 Task: Create a rule from the Recommended list, Task Added to this Project -> add SubTasks in the project ArchBridge with SubTasks Gather and Analyse Requirements , Design and Implement Solution , System Test and UAT , Release to Production / Go Live
Action: Mouse moved to (1122, 659)
Screenshot: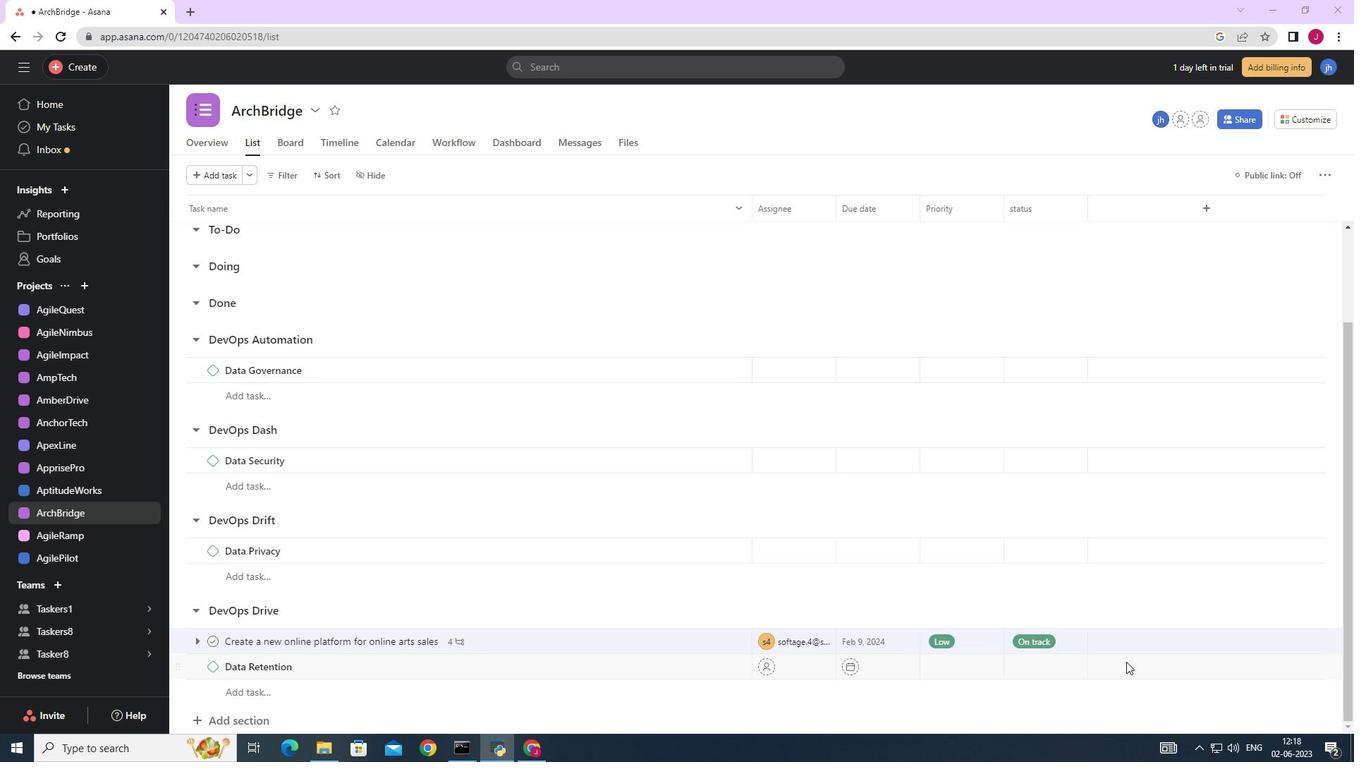 
Action: Mouse scrolled (1122, 658) with delta (0, 0)
Screenshot: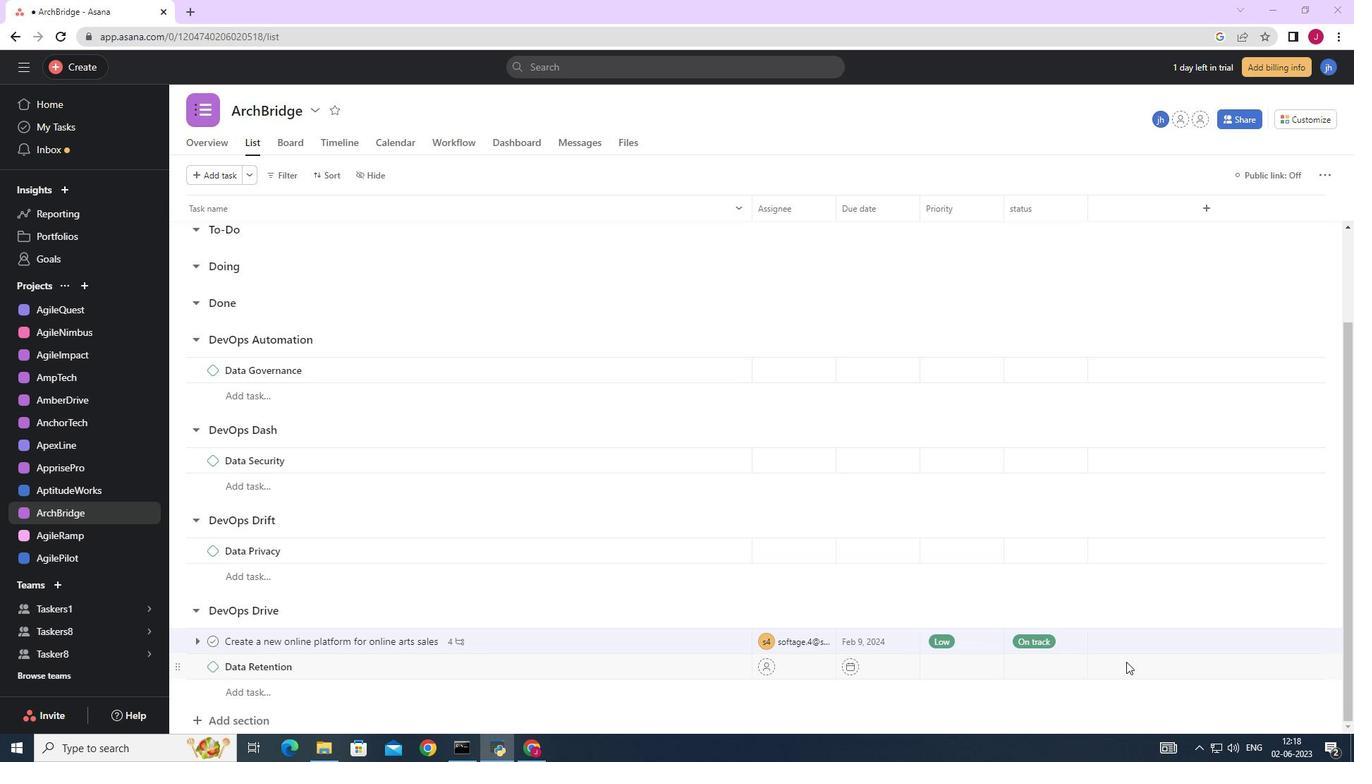 
Action: Mouse moved to (1121, 659)
Screenshot: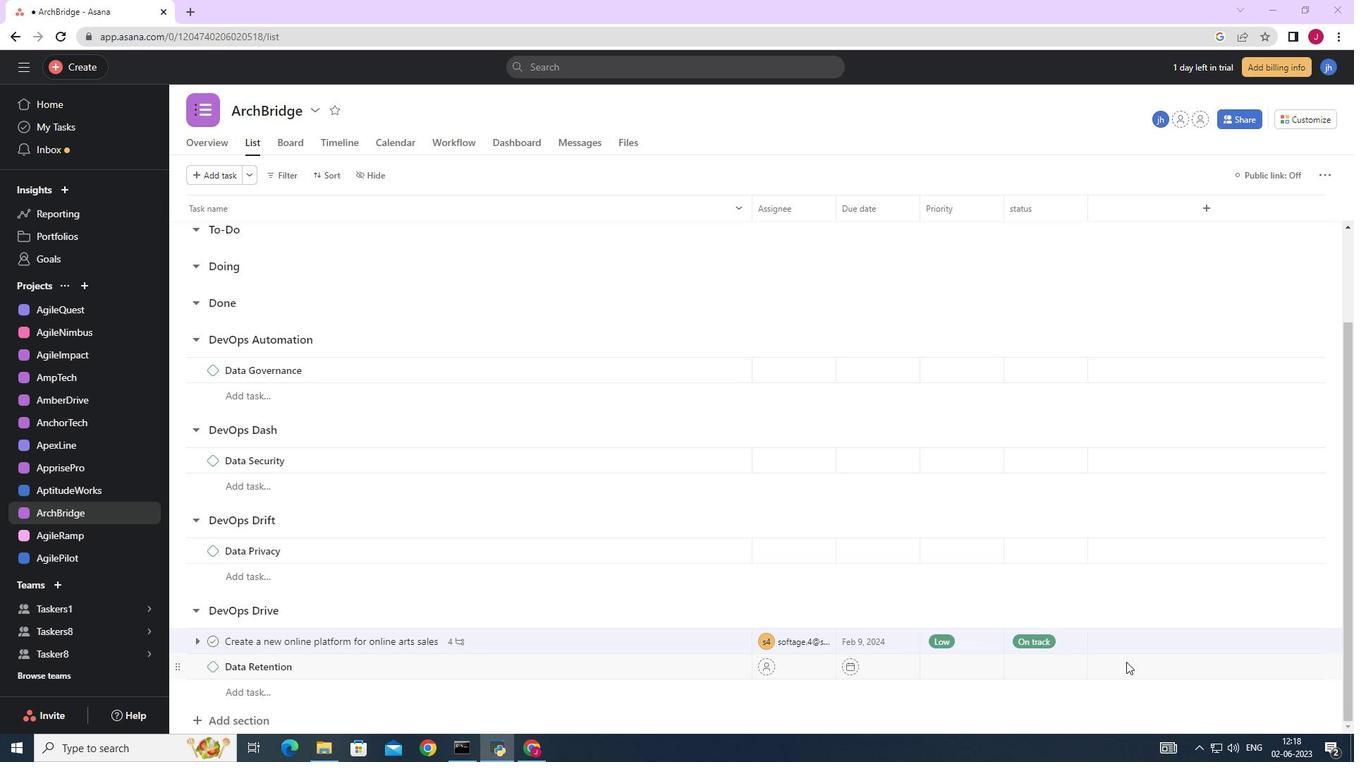 
Action: Mouse scrolled (1121, 658) with delta (0, 0)
Screenshot: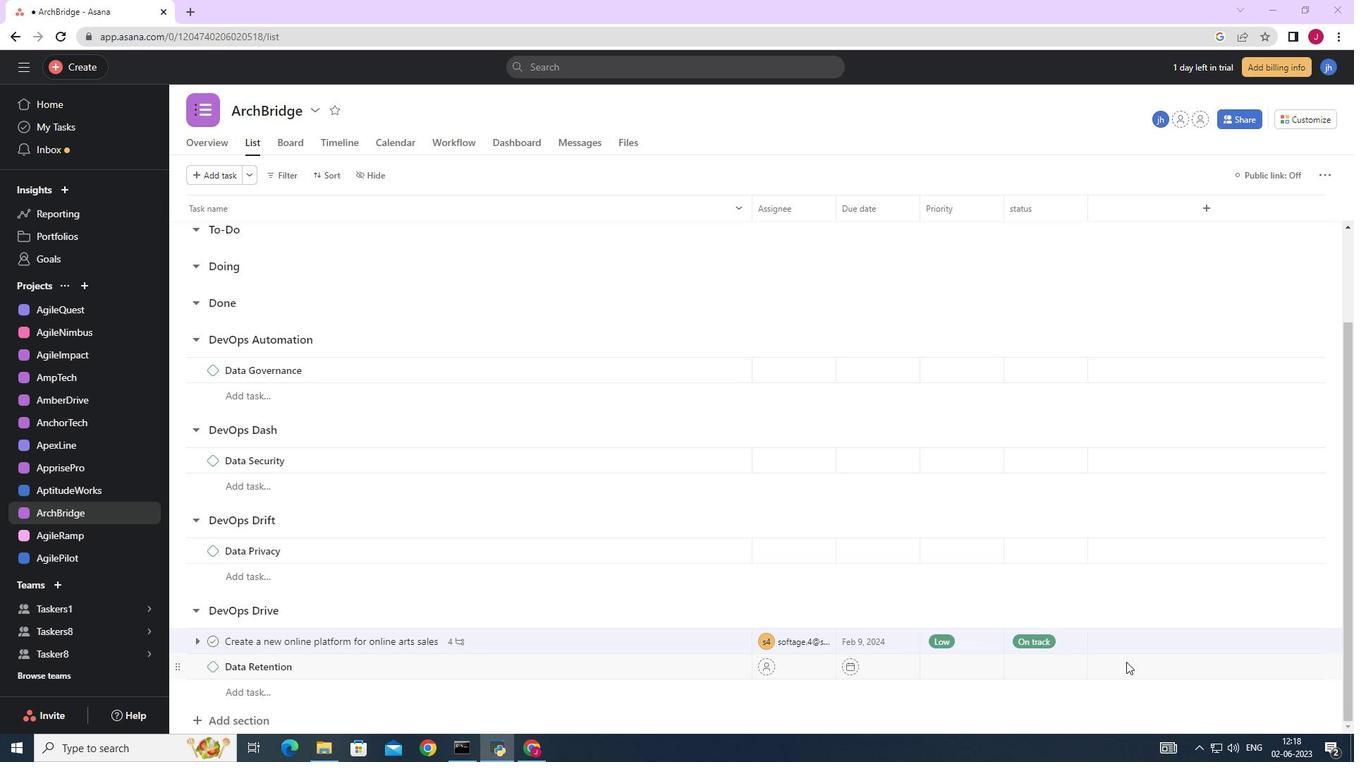 
Action: Mouse moved to (1119, 658)
Screenshot: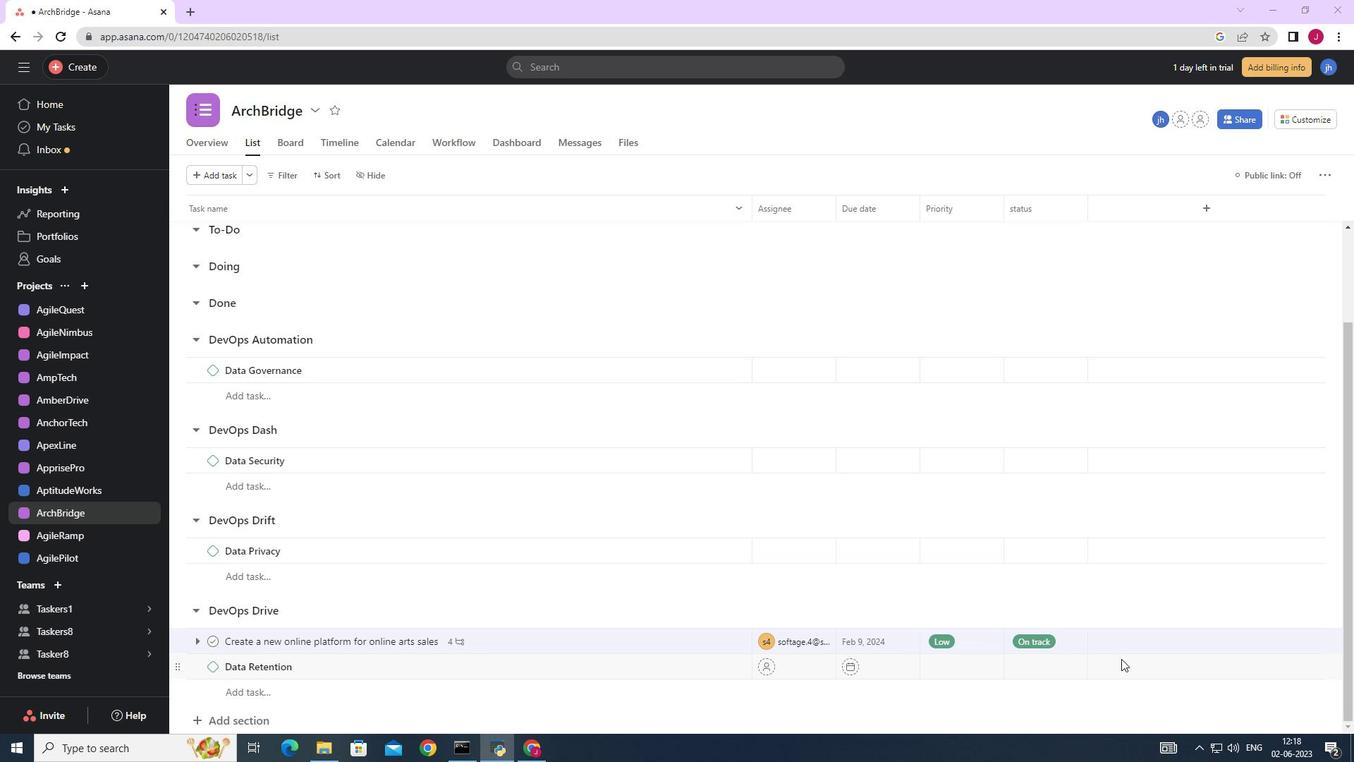 
Action: Mouse scrolled (1119, 657) with delta (0, 0)
Screenshot: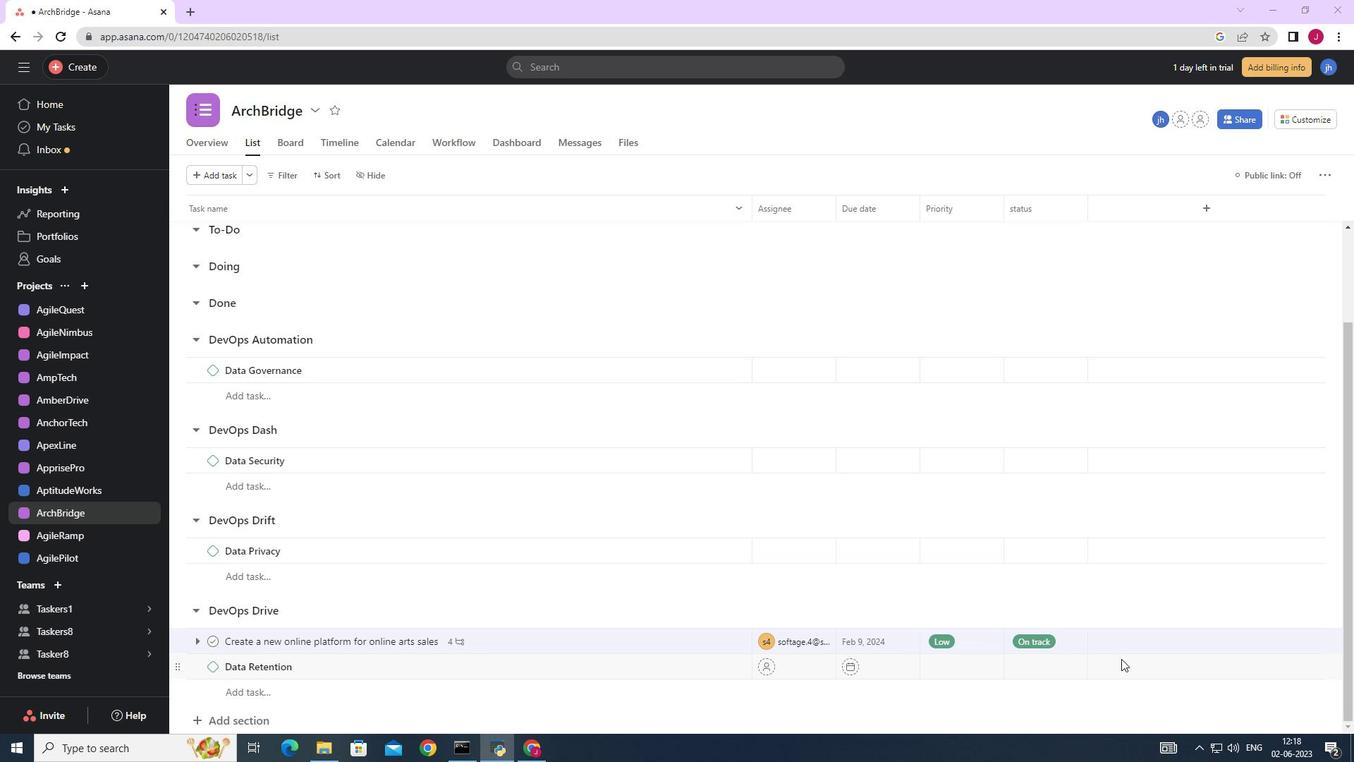
Action: Mouse moved to (1117, 656)
Screenshot: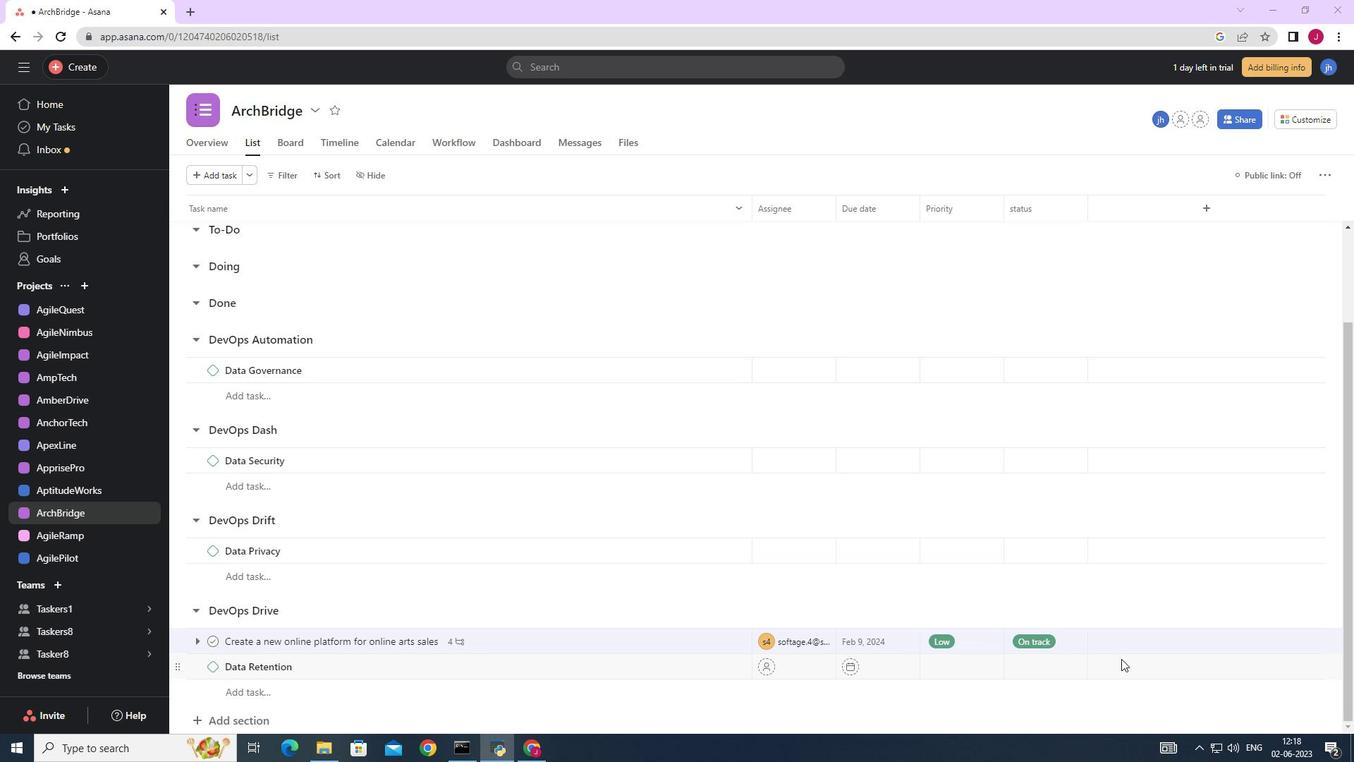 
Action: Mouse scrolled (1117, 655) with delta (0, 0)
Screenshot: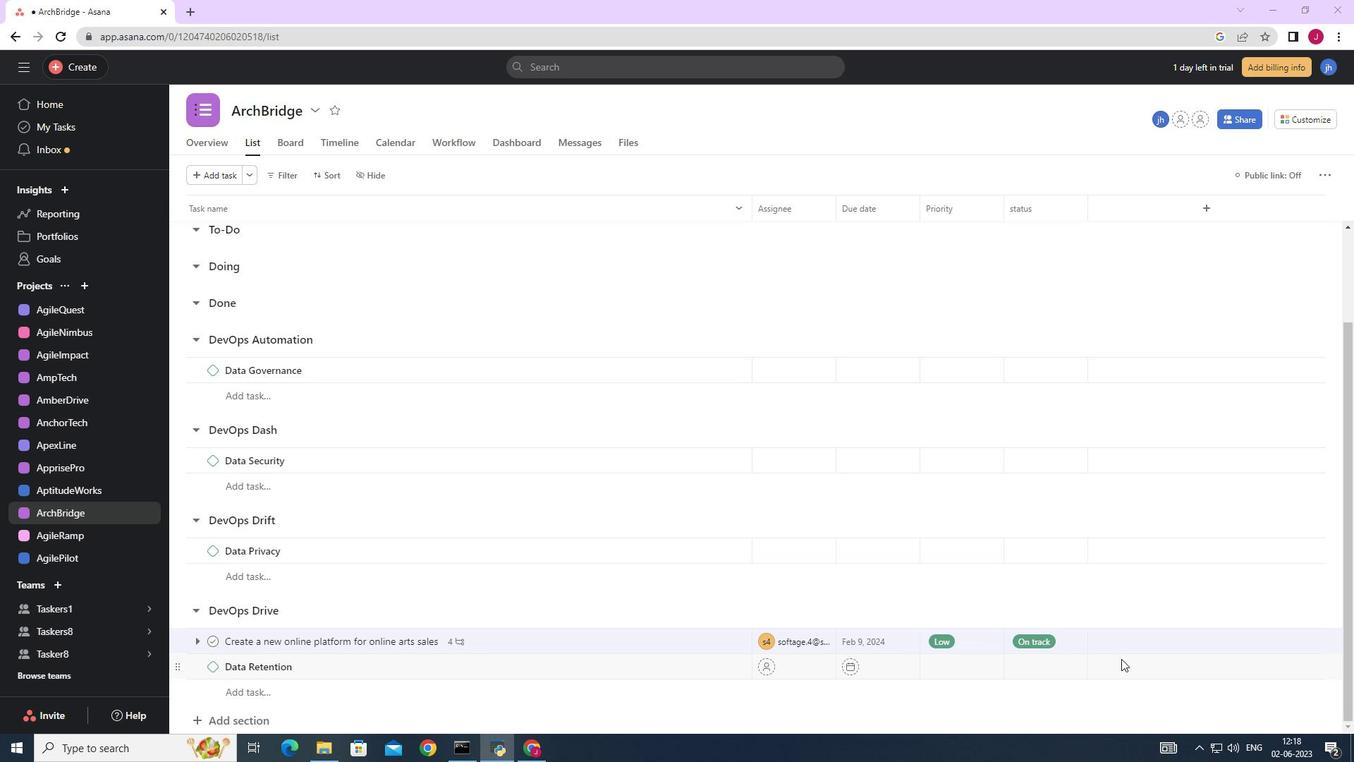 
Action: Mouse moved to (1117, 655)
Screenshot: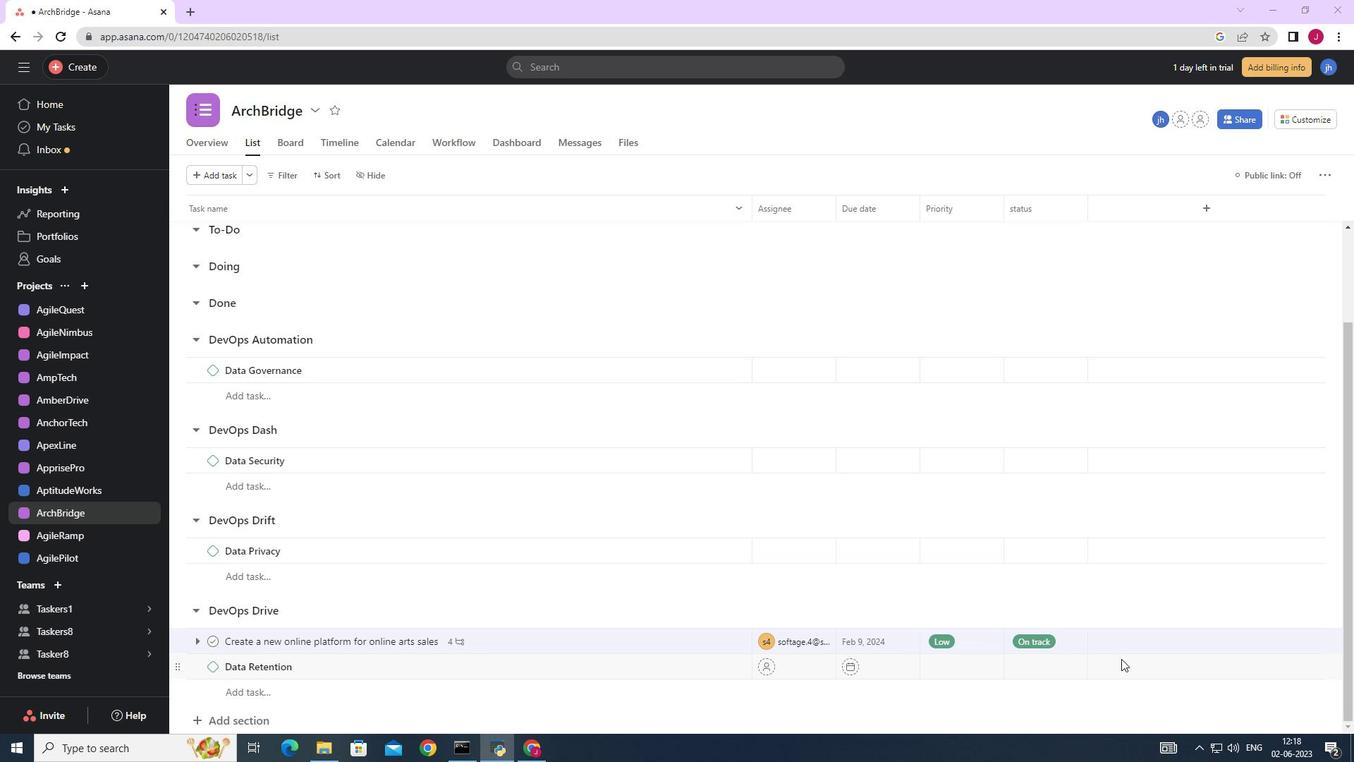 
Action: Mouse scrolled (1117, 654) with delta (0, 0)
Screenshot: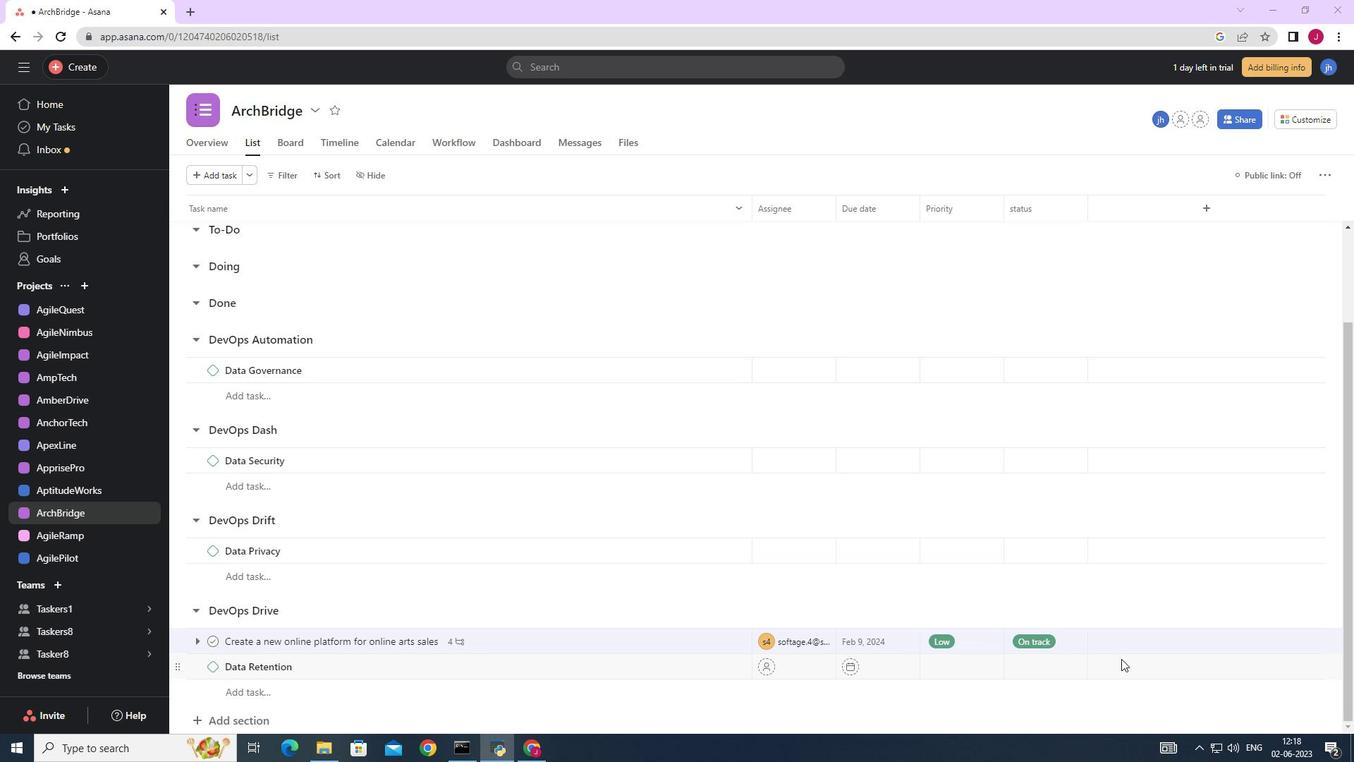 
Action: Mouse moved to (1073, 585)
Screenshot: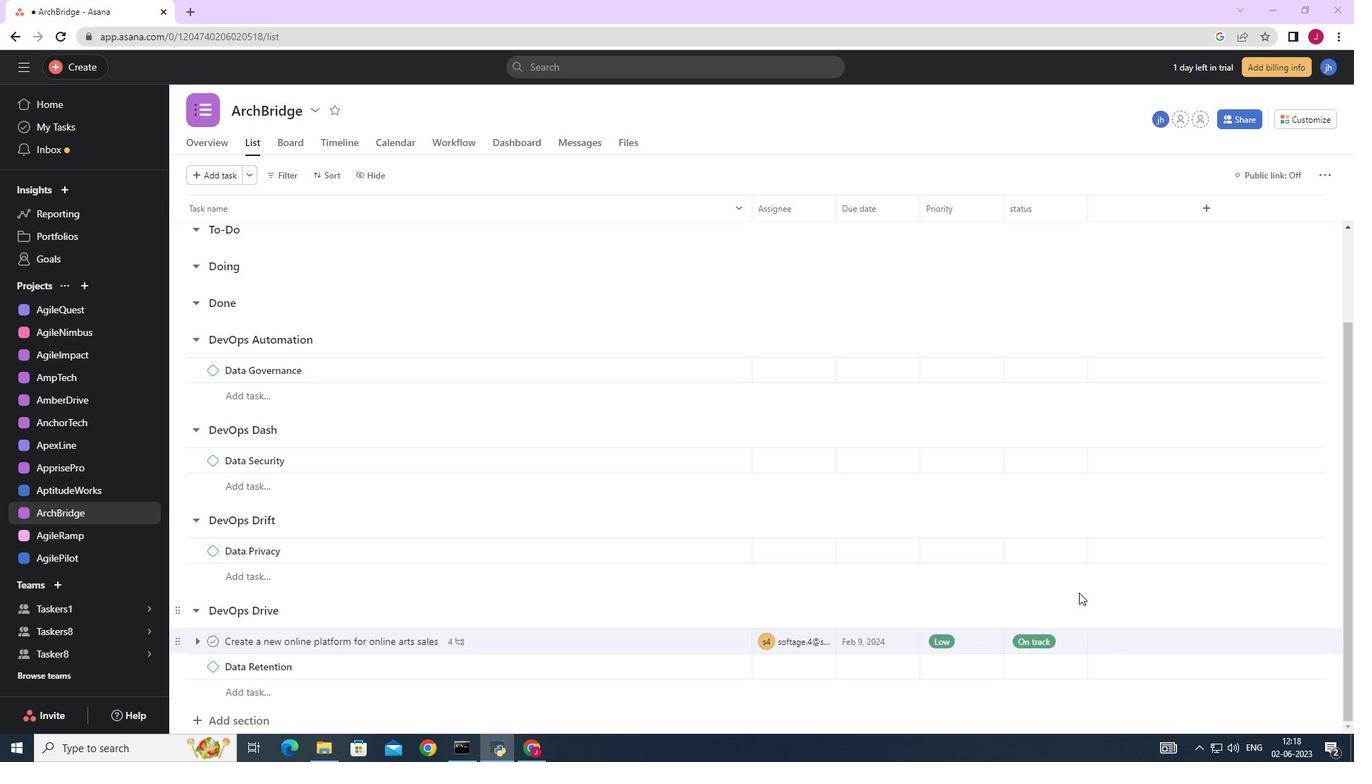 
Action: Mouse scrolled (1073, 585) with delta (0, 0)
Screenshot: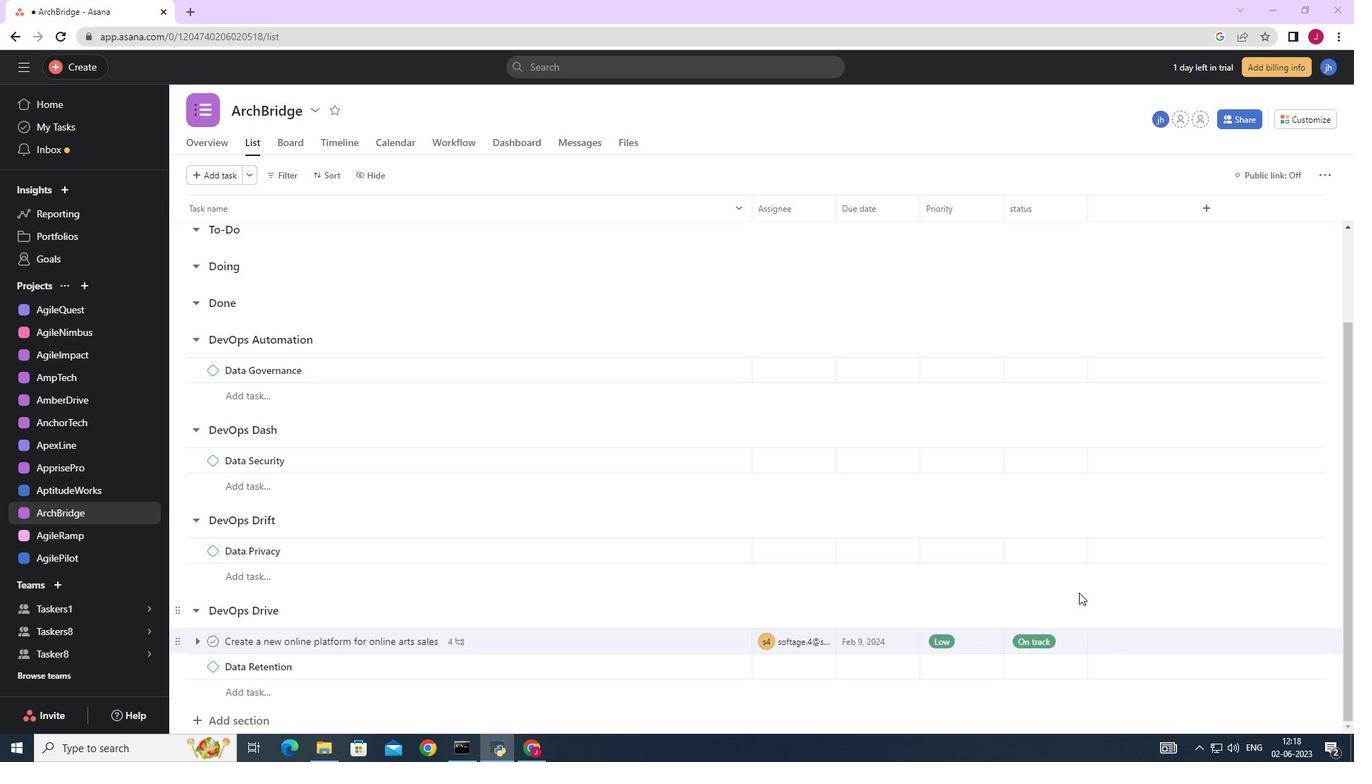 
Action: Mouse moved to (1071, 582)
Screenshot: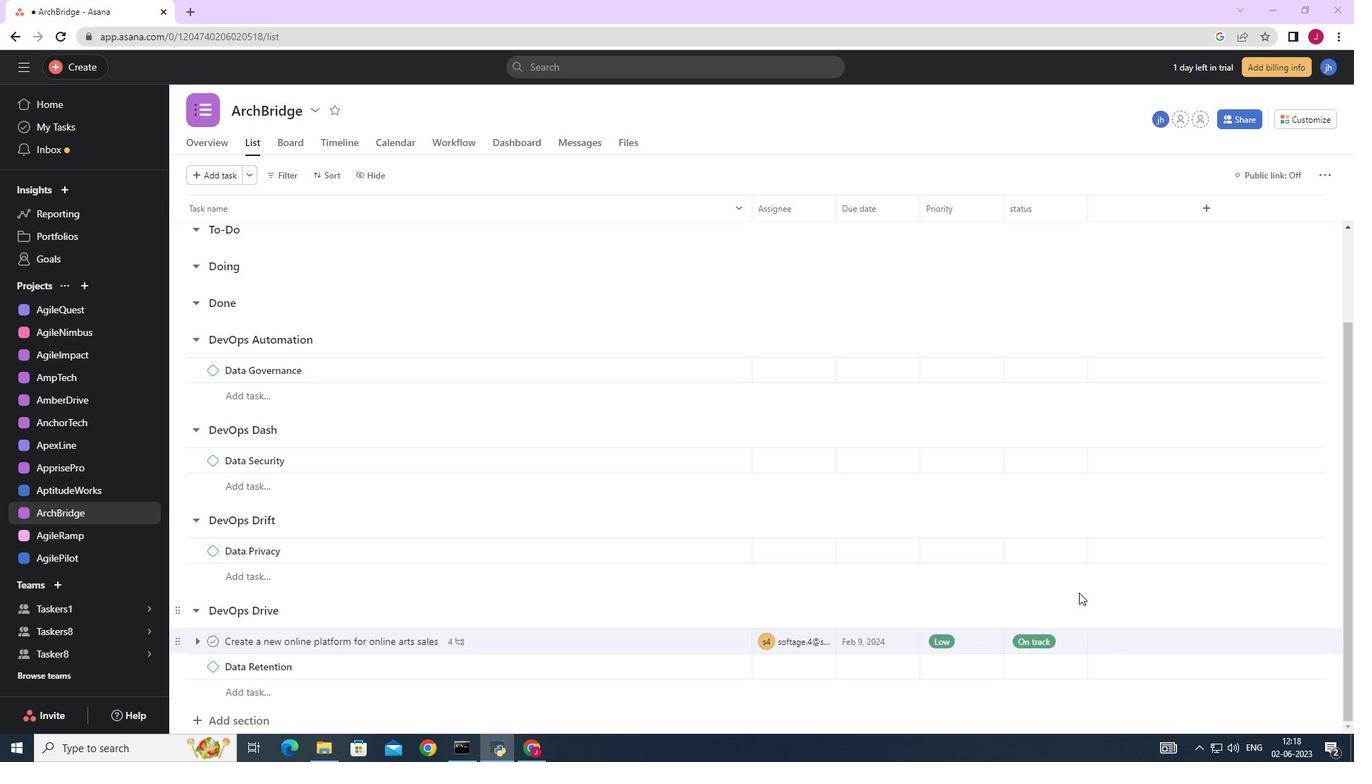 
Action: Mouse scrolled (1072, 584) with delta (0, 0)
Screenshot: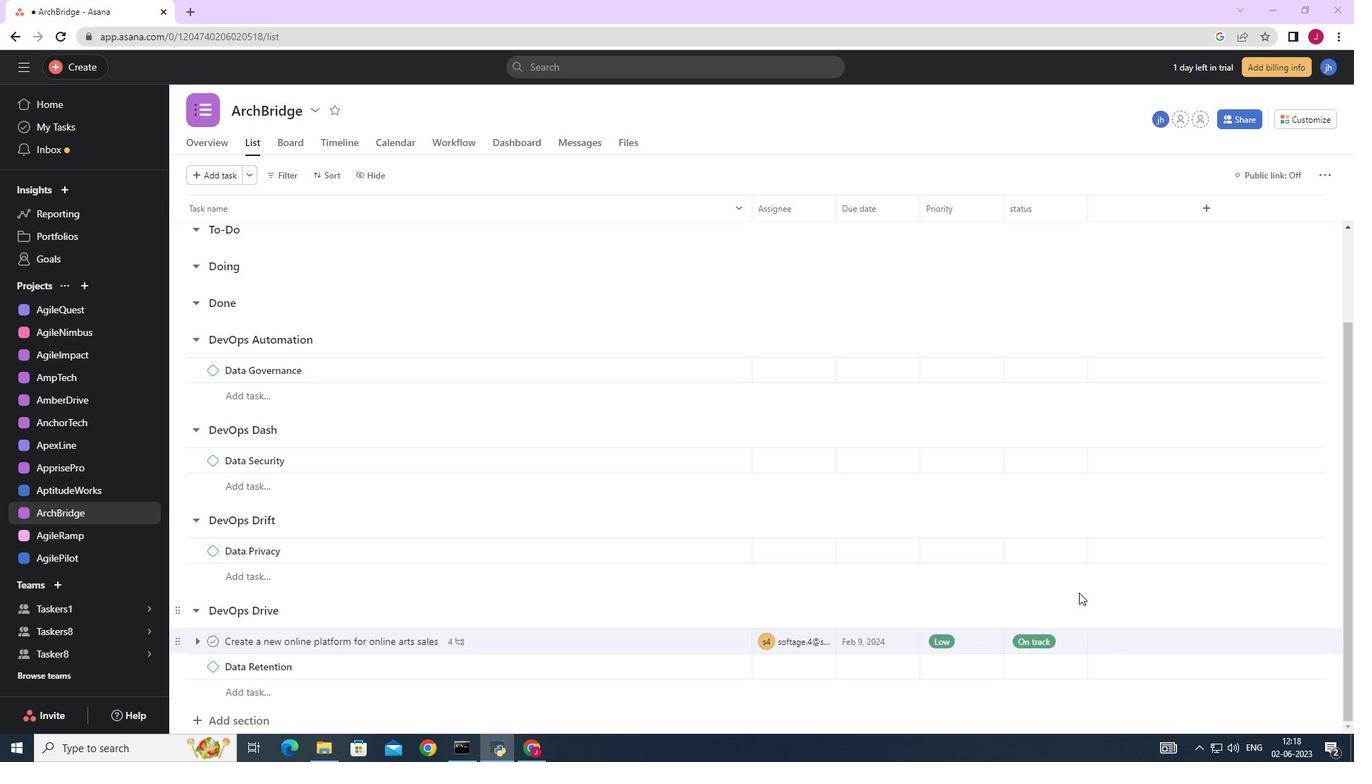 
Action: Mouse moved to (1318, 119)
Screenshot: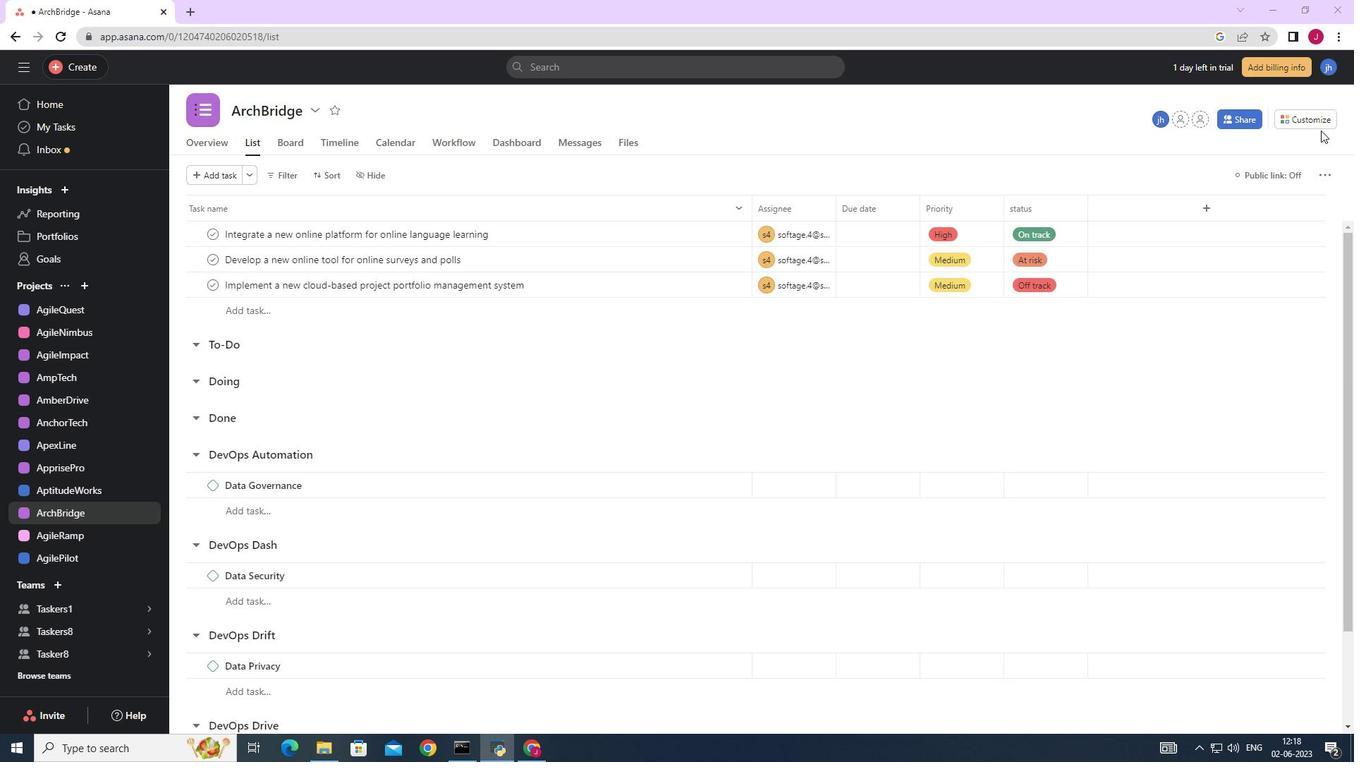 
Action: Mouse pressed left at (1318, 119)
Screenshot: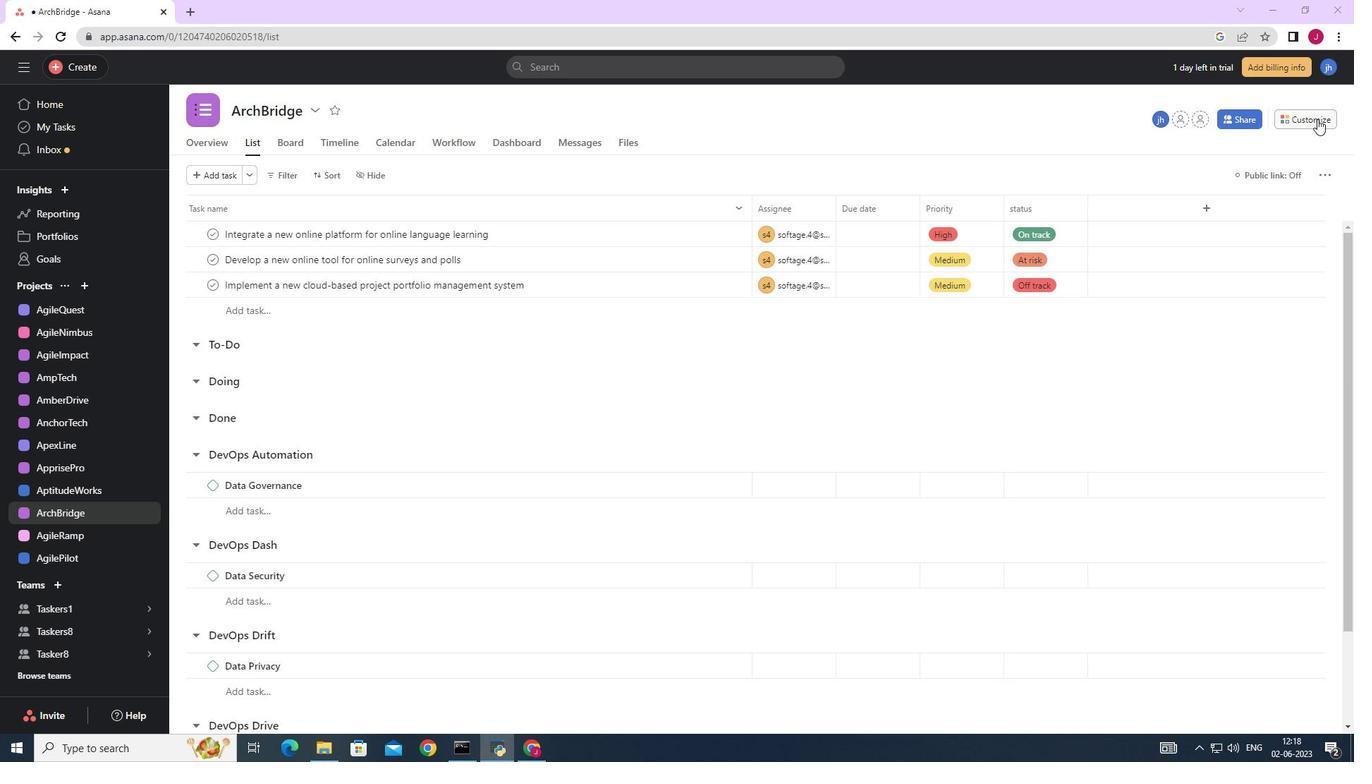 
Action: Mouse moved to (1050, 314)
Screenshot: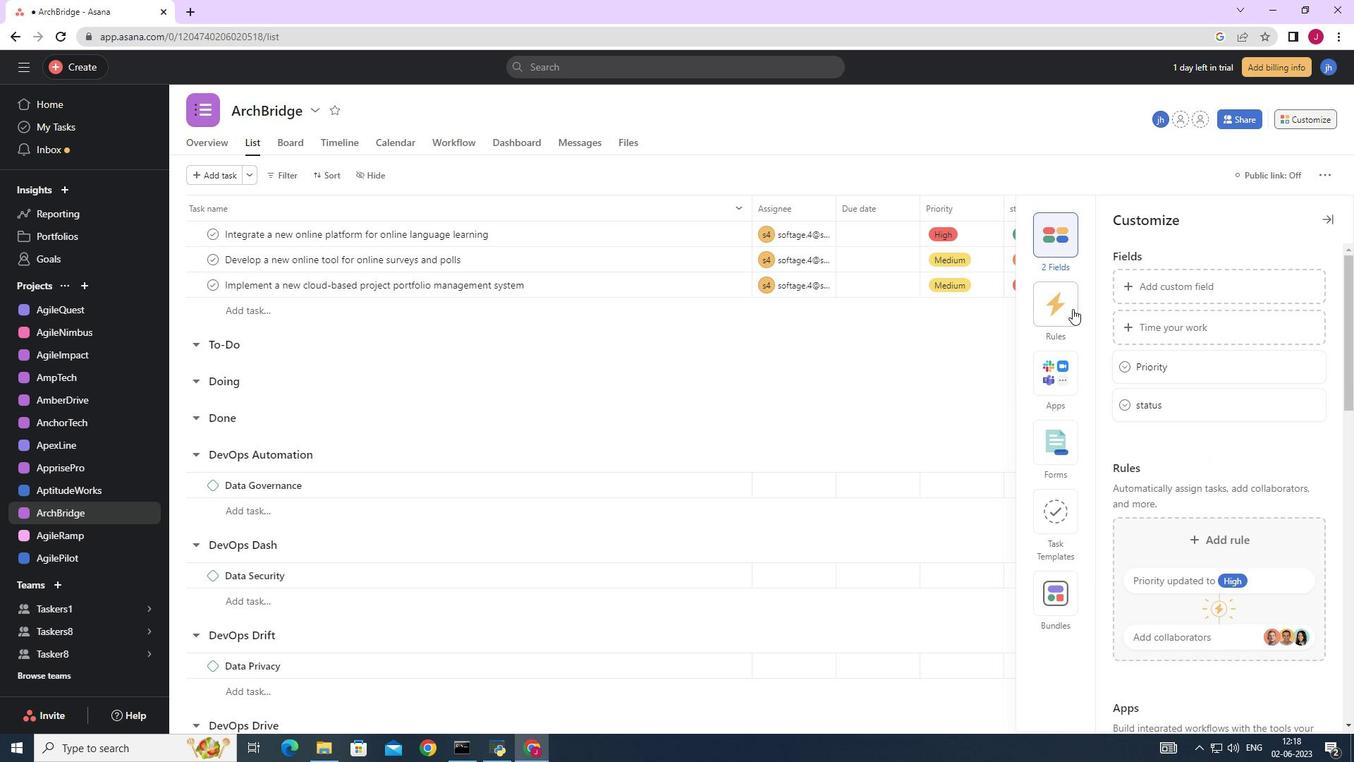 
Action: Mouse pressed left at (1050, 314)
Screenshot: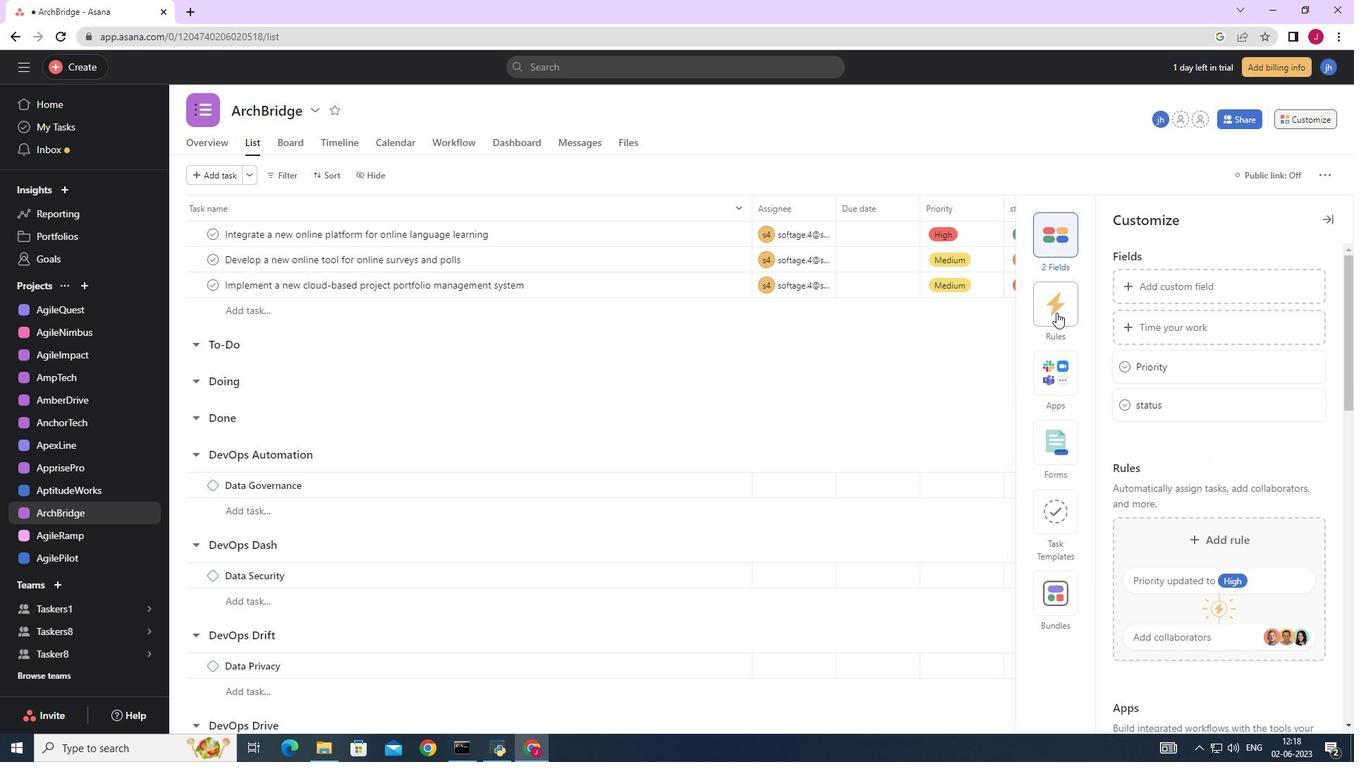 
Action: Mouse moved to (1230, 323)
Screenshot: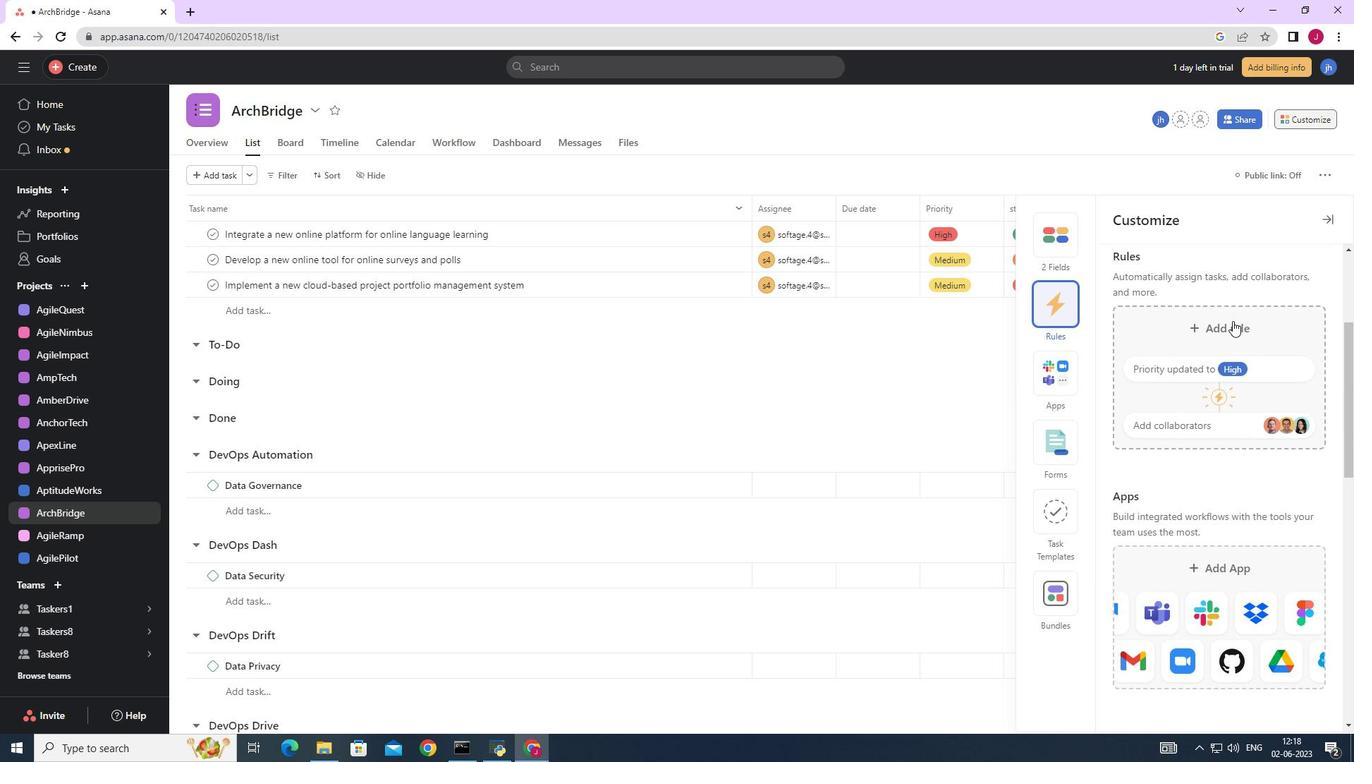 
Action: Mouse pressed left at (1230, 323)
Screenshot: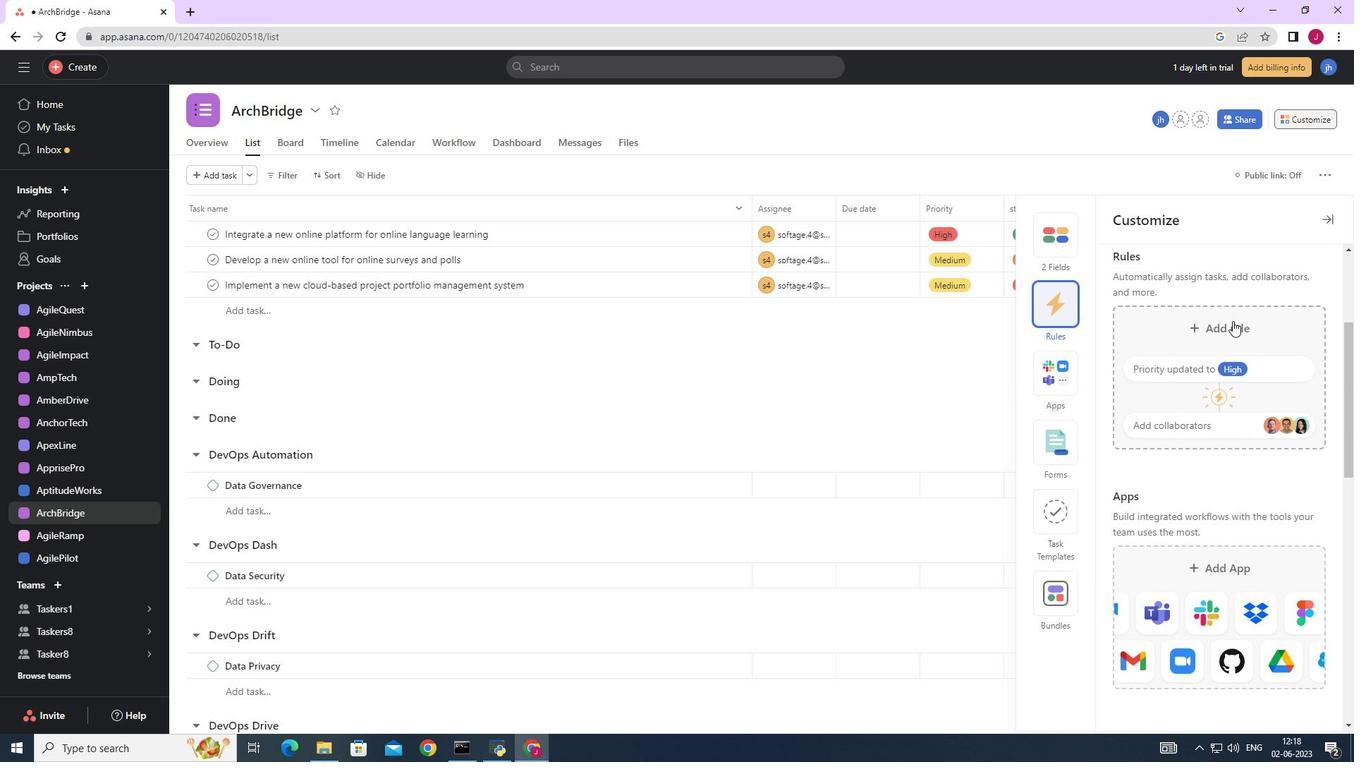 
Action: Mouse moved to (555, 207)
Screenshot: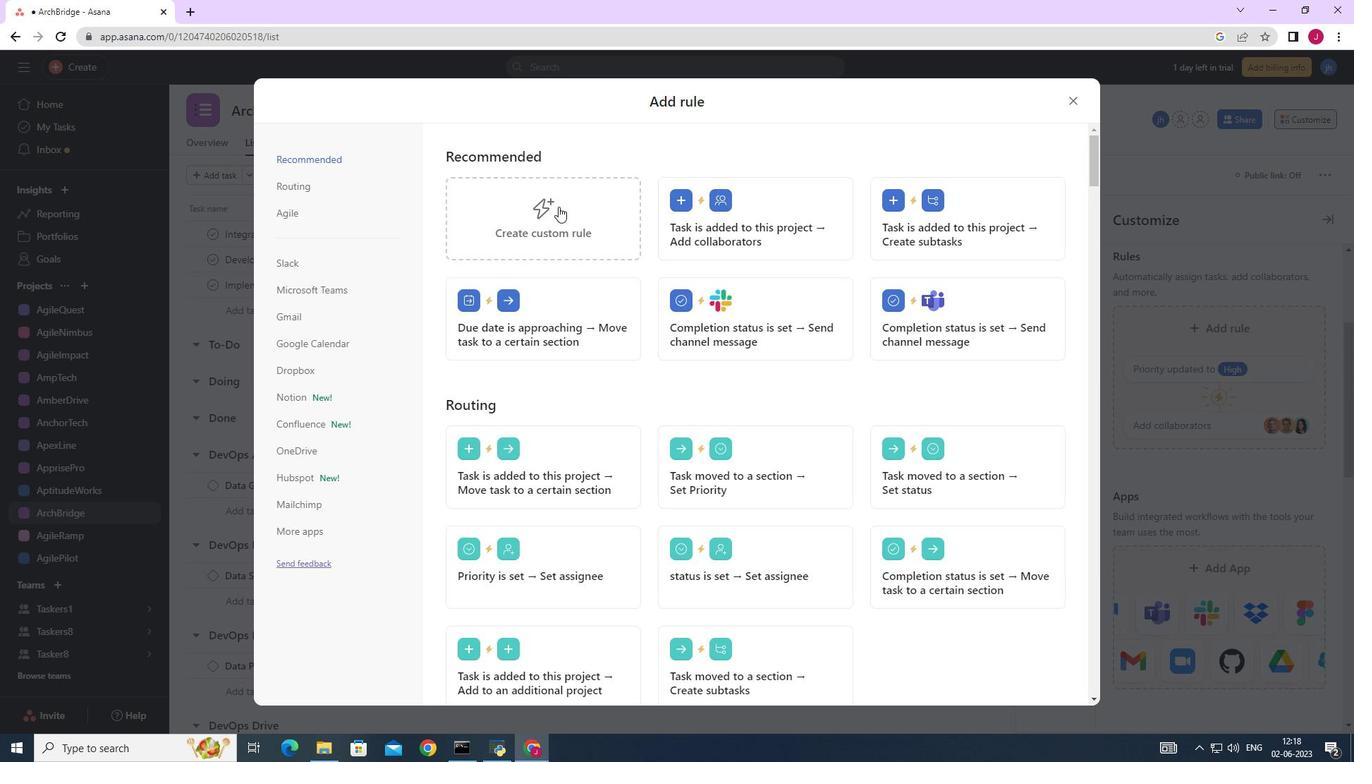 
Action: Mouse pressed left at (555, 207)
Screenshot: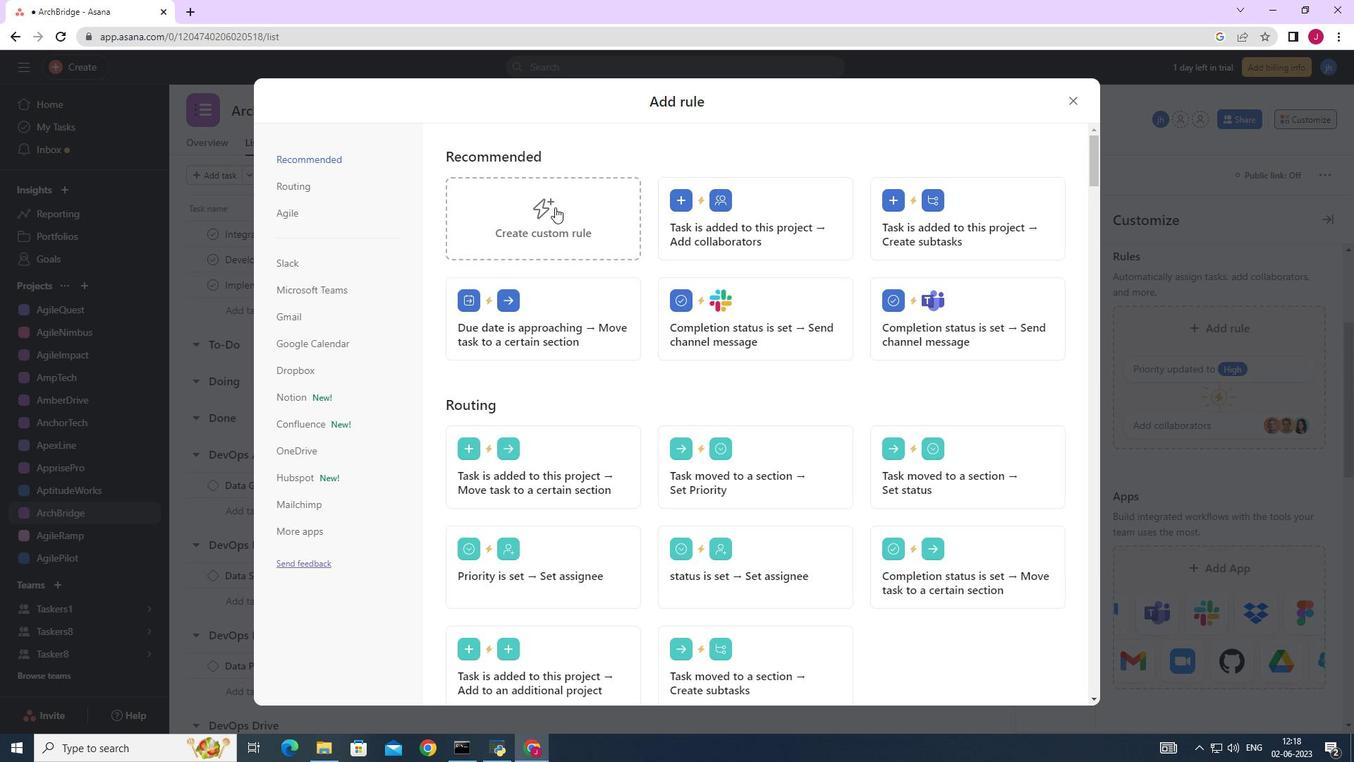 
Action: Mouse moved to (655, 367)
Screenshot: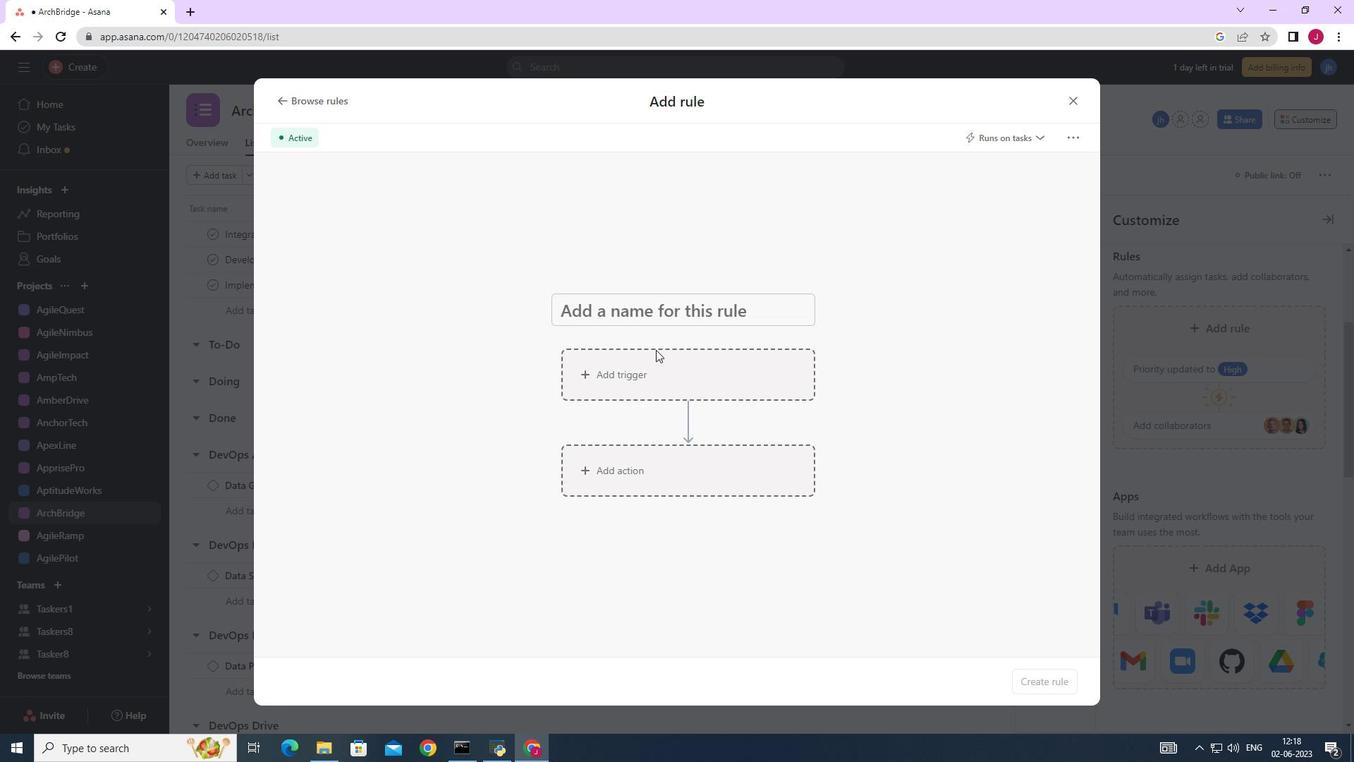 
Action: Mouse pressed left at (655, 367)
Screenshot: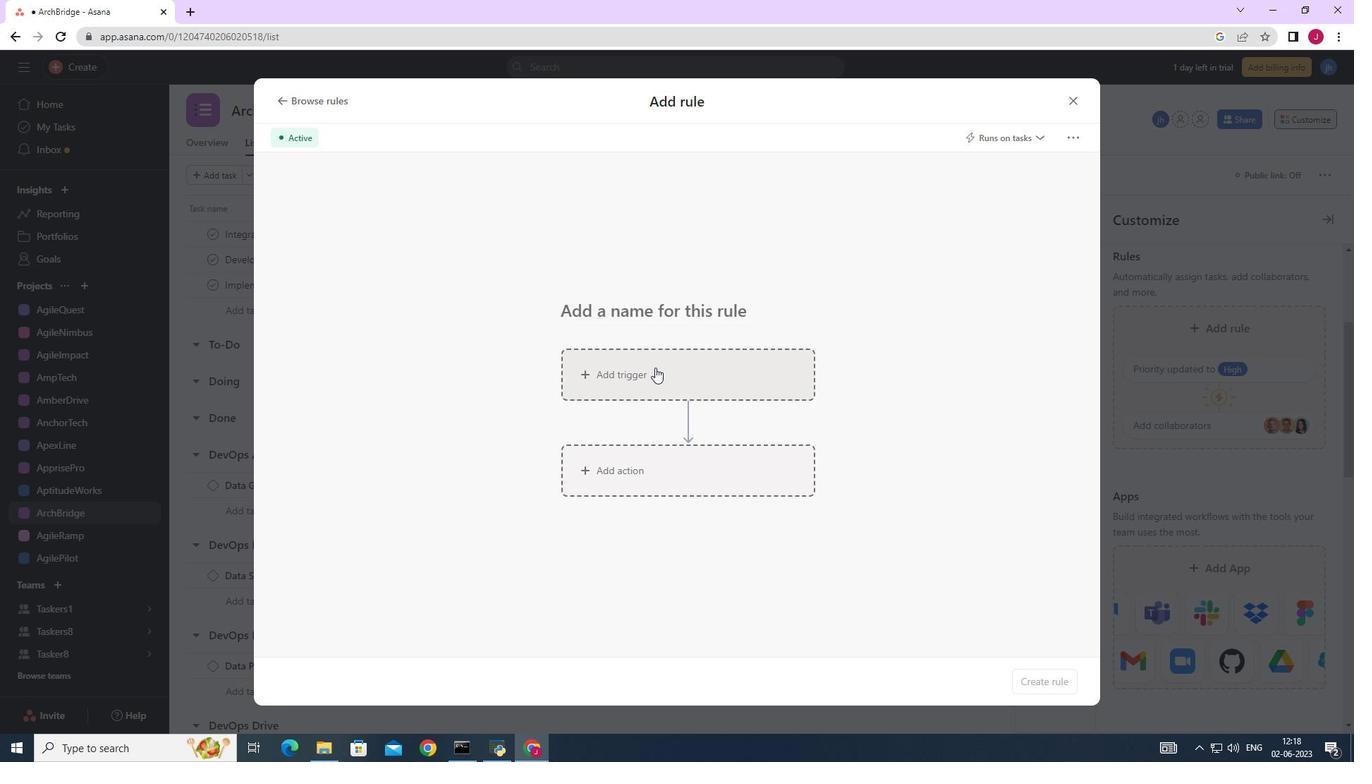 
Action: Mouse moved to (616, 462)
Screenshot: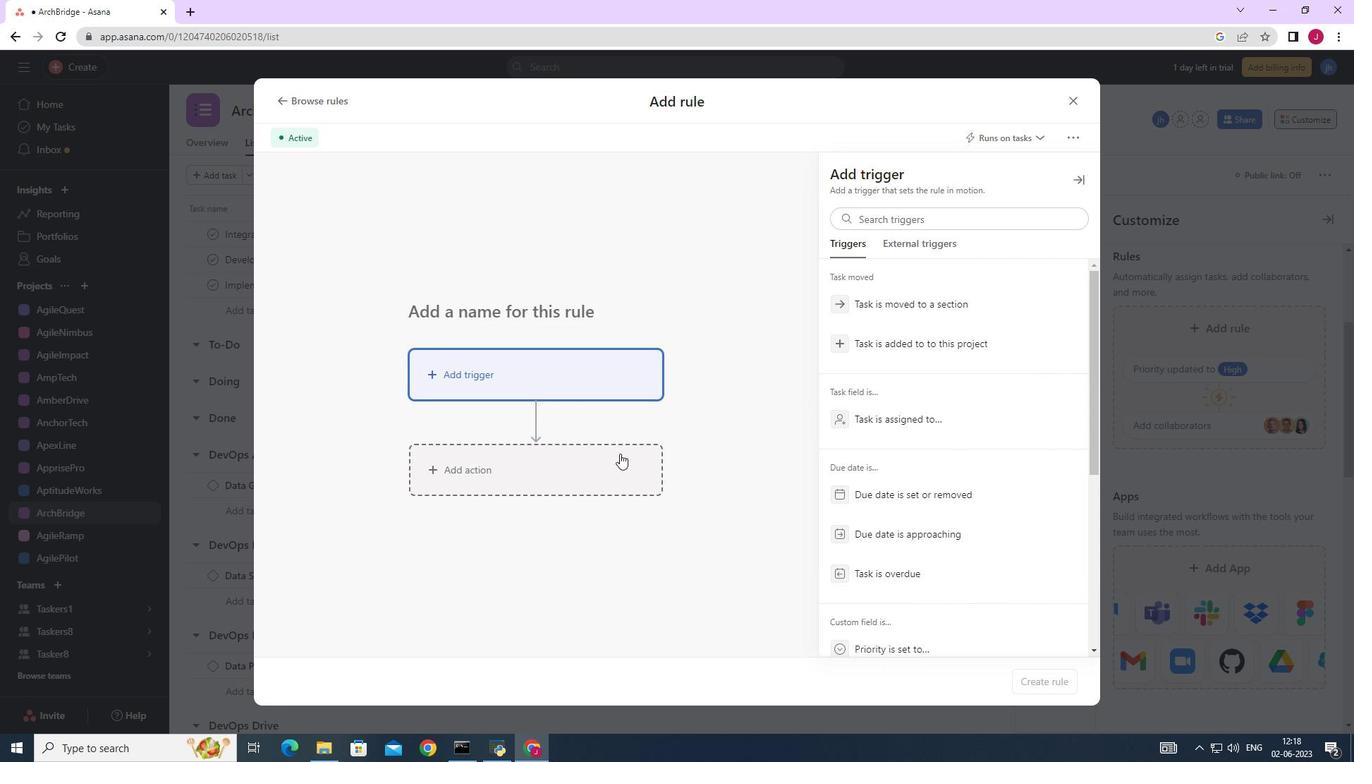 
Action: Mouse pressed left at (616, 462)
Screenshot: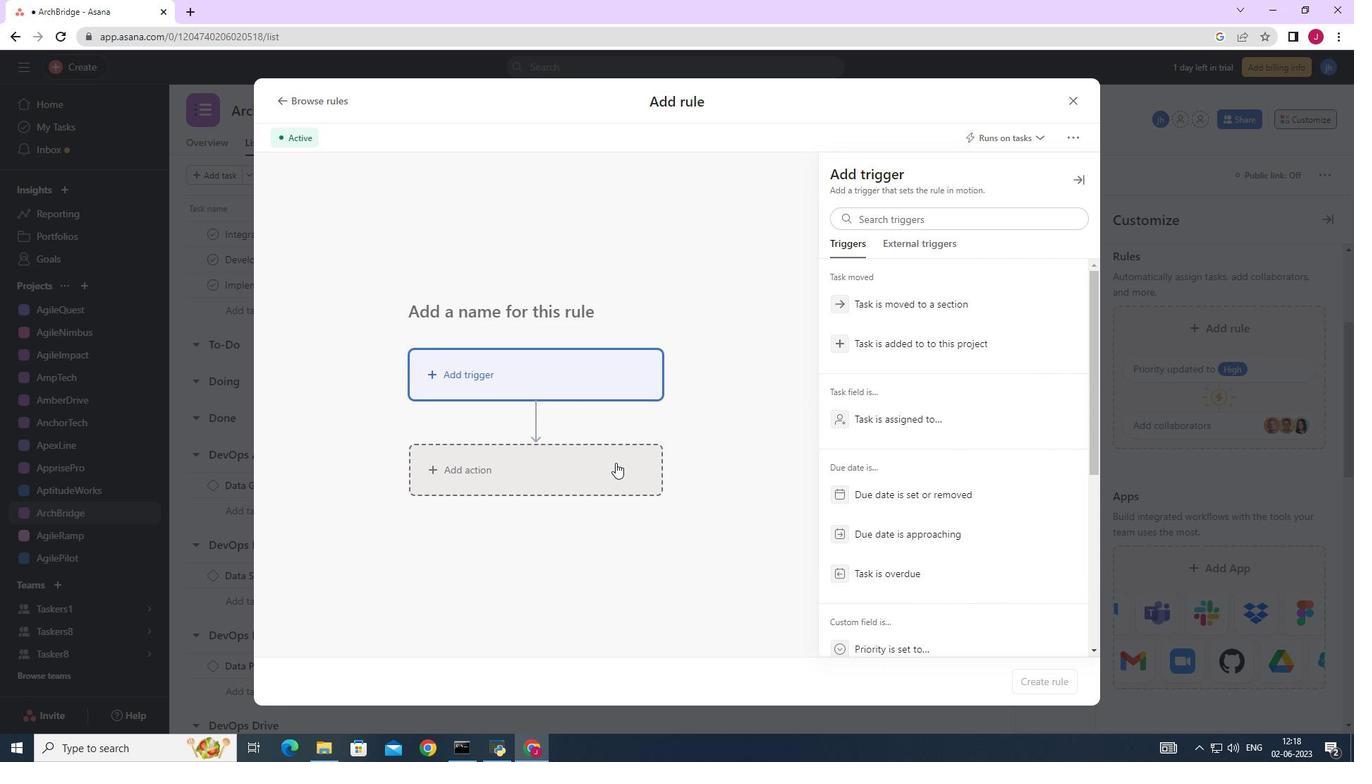 
Action: Mouse moved to (966, 436)
Screenshot: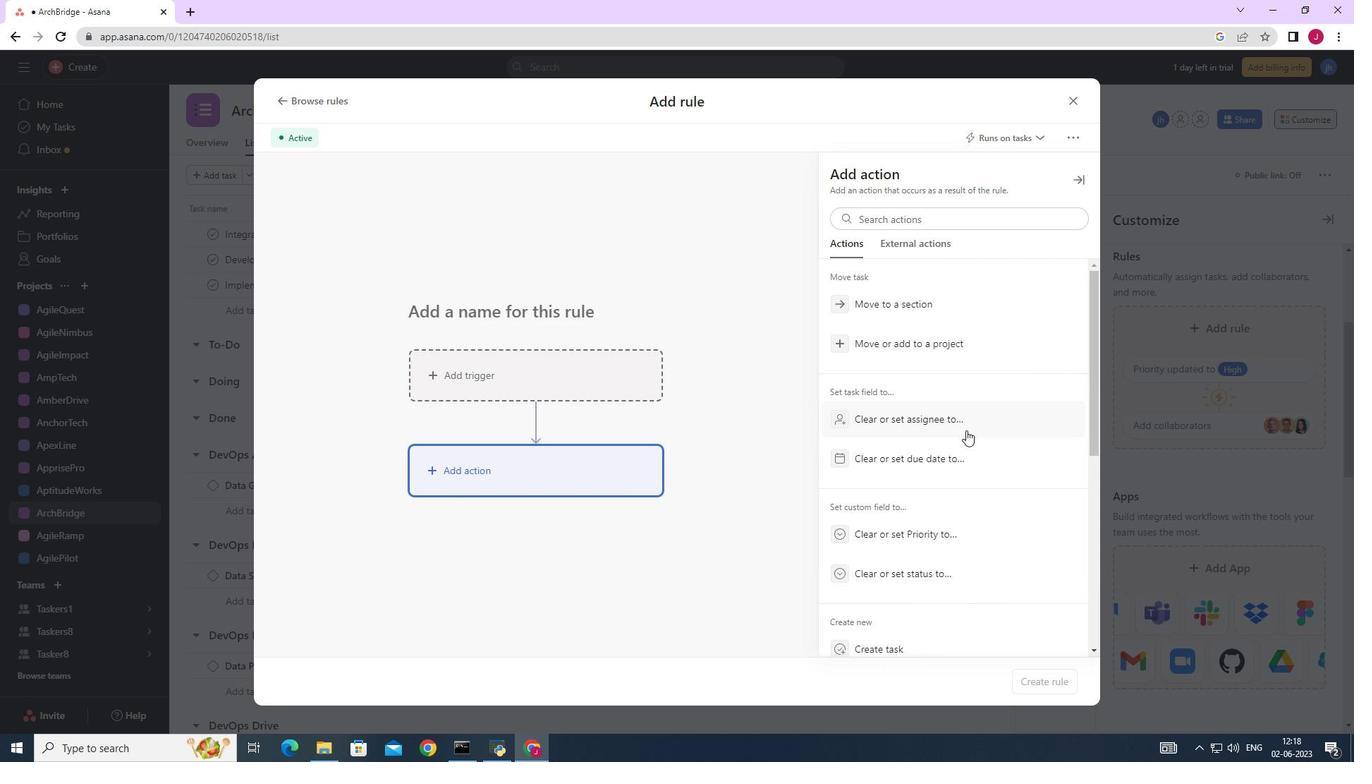 
Action: Mouse scrolled (966, 435) with delta (0, 0)
Screenshot: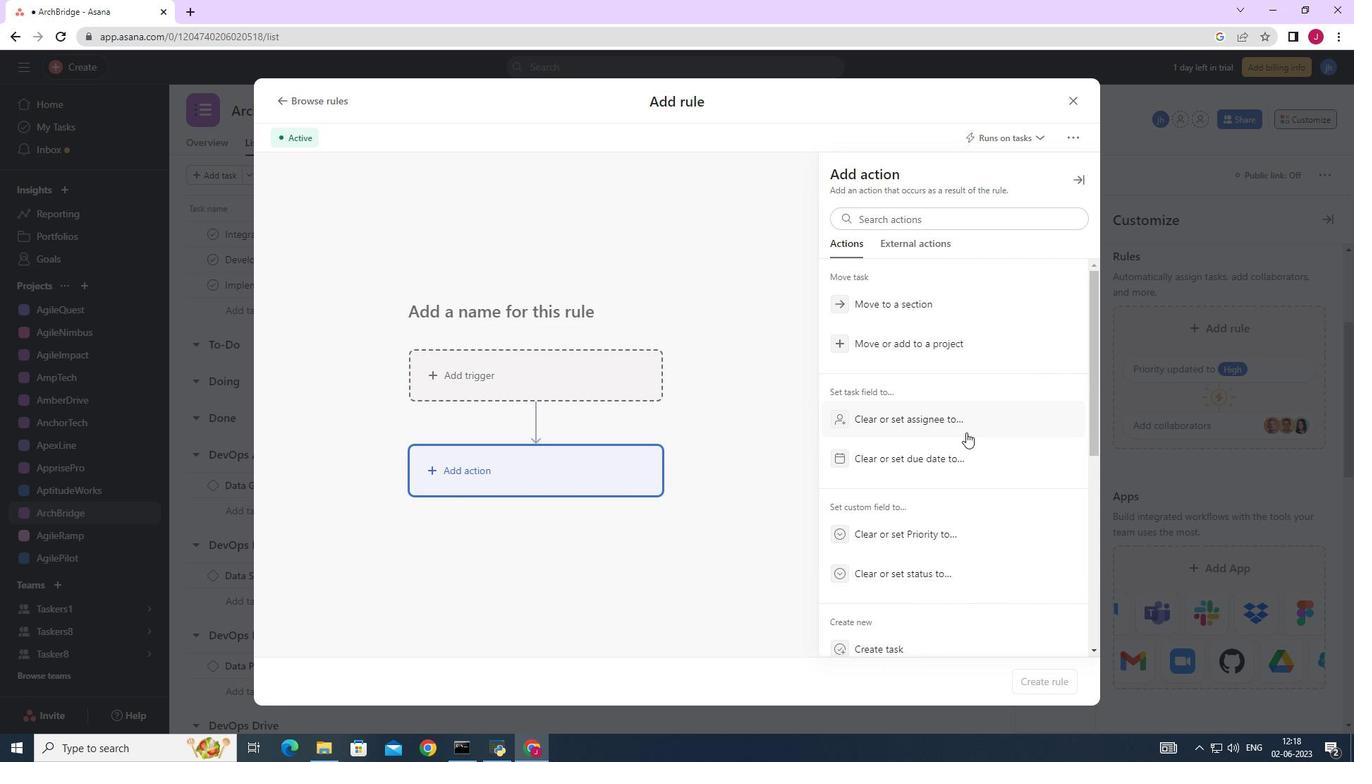 
Action: Mouse moved to (966, 436)
Screenshot: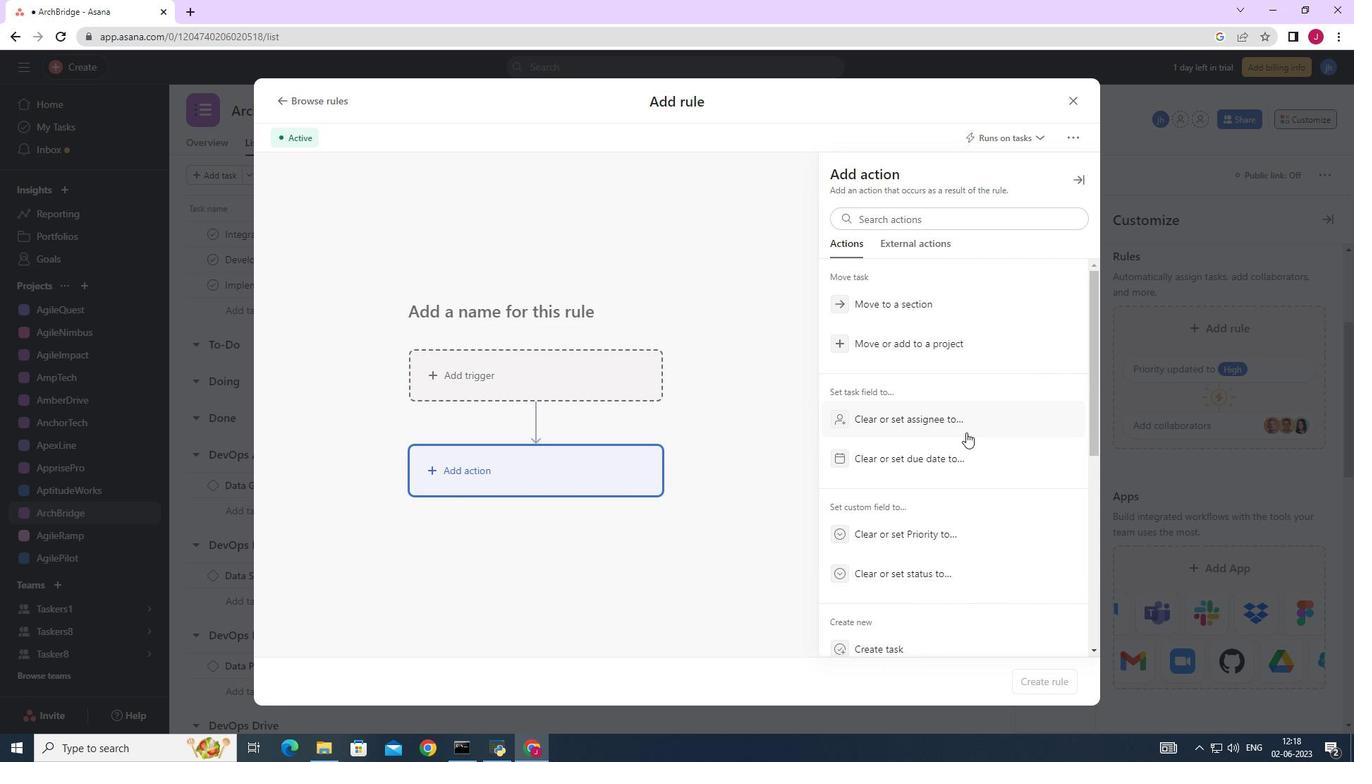 
Action: Mouse scrolled (966, 435) with delta (0, 0)
Screenshot: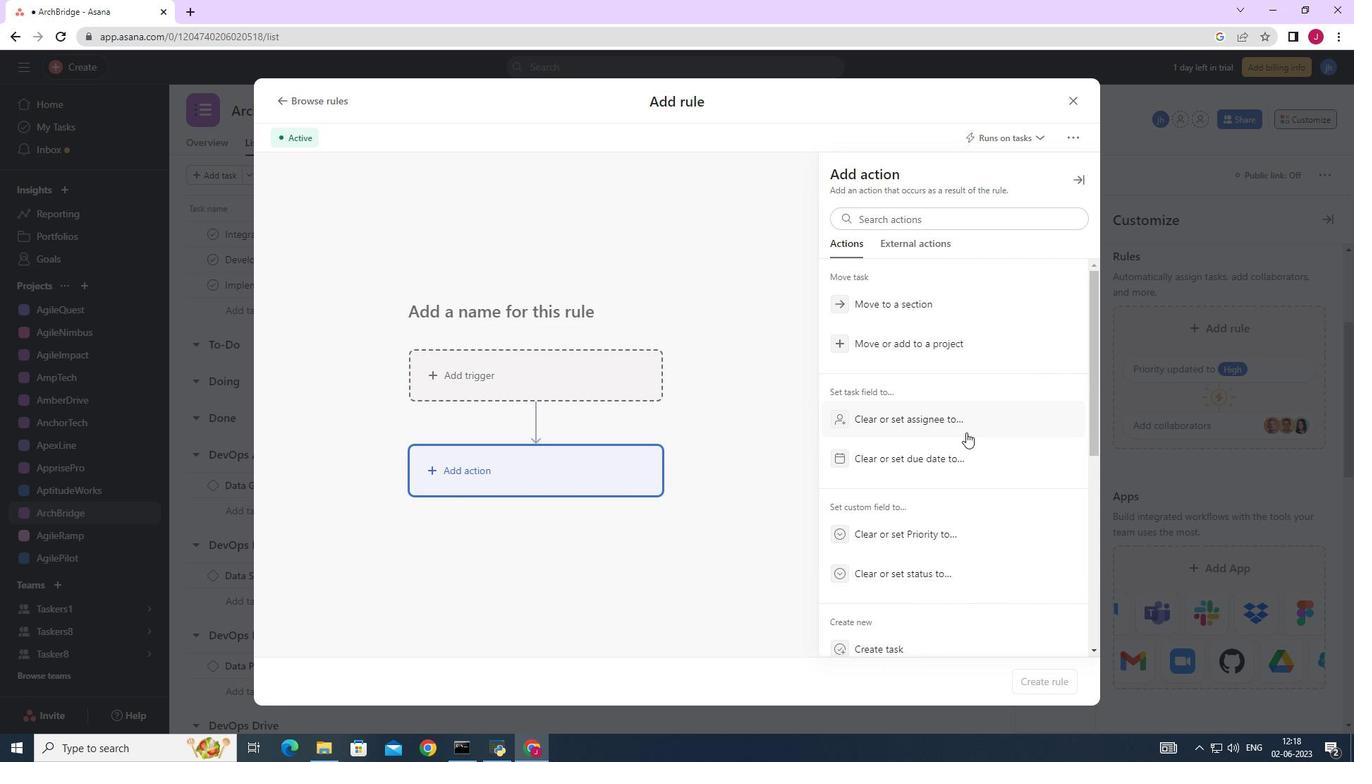 
Action: Mouse scrolled (966, 435) with delta (0, 0)
Screenshot: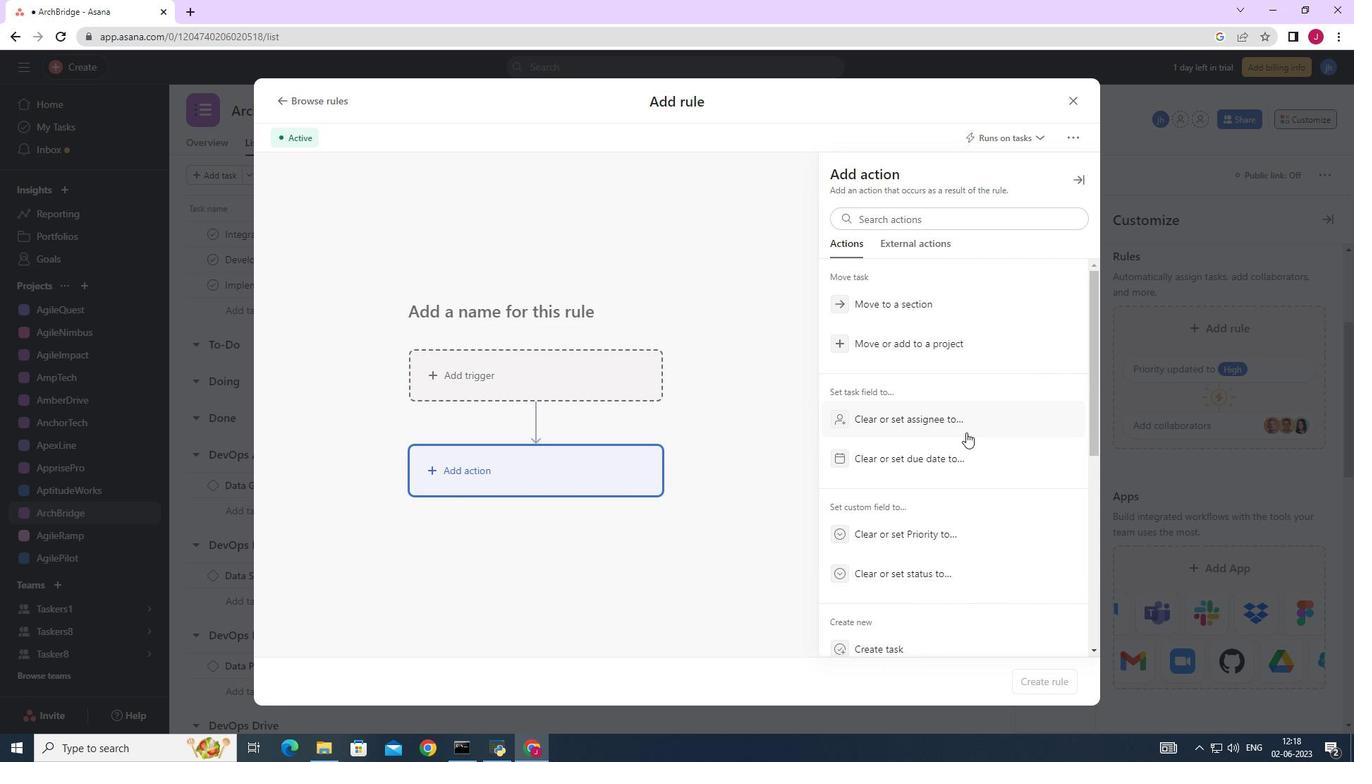 
Action: Mouse moved to (966, 436)
Screenshot: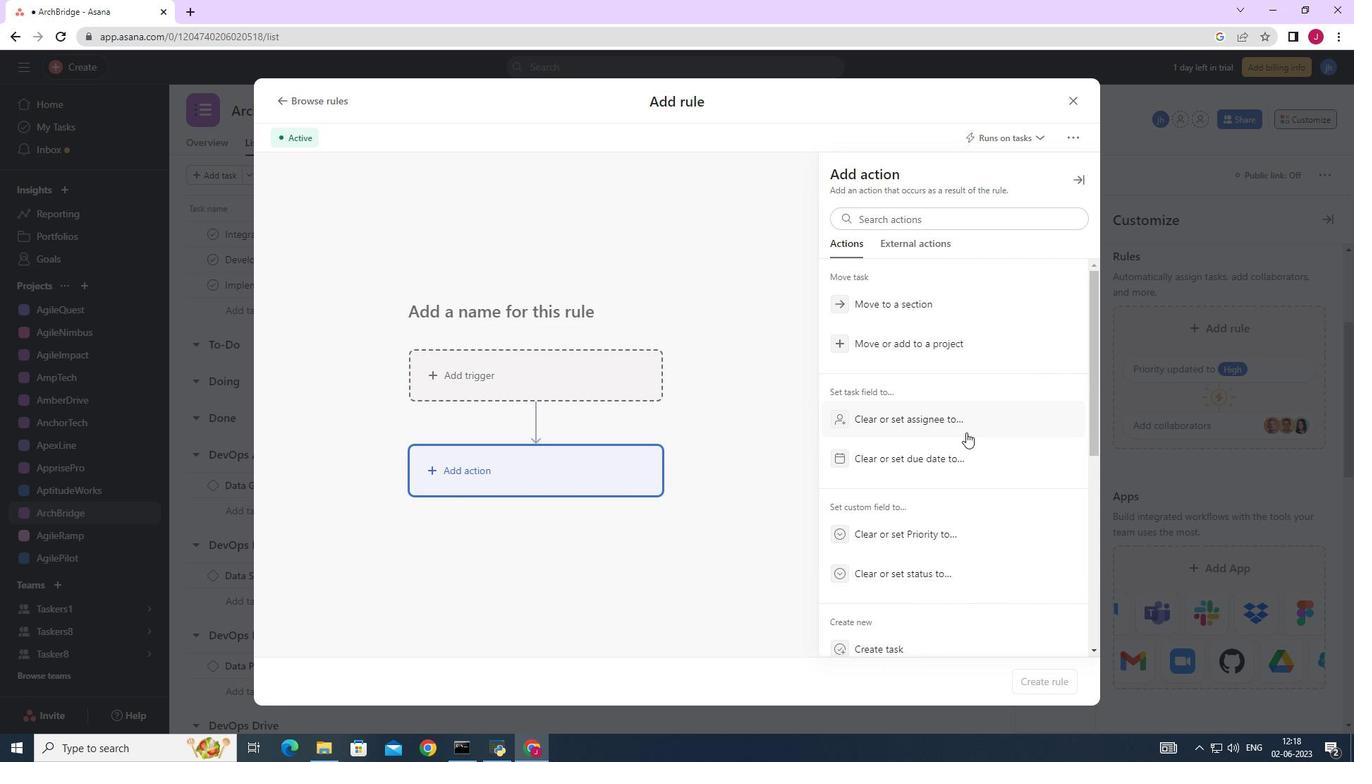 
Action: Mouse scrolled (966, 436) with delta (0, 0)
Screenshot: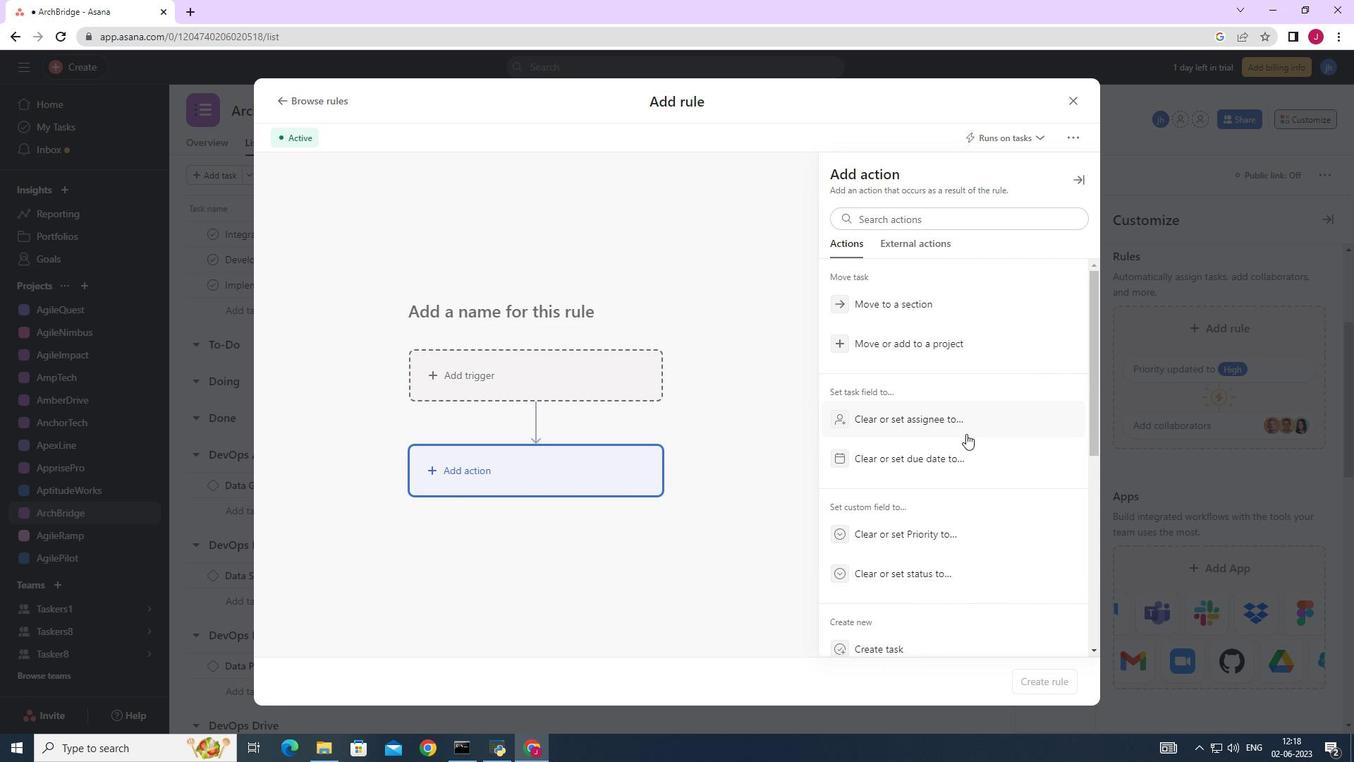 
Action: Mouse moved to (966, 436)
Screenshot: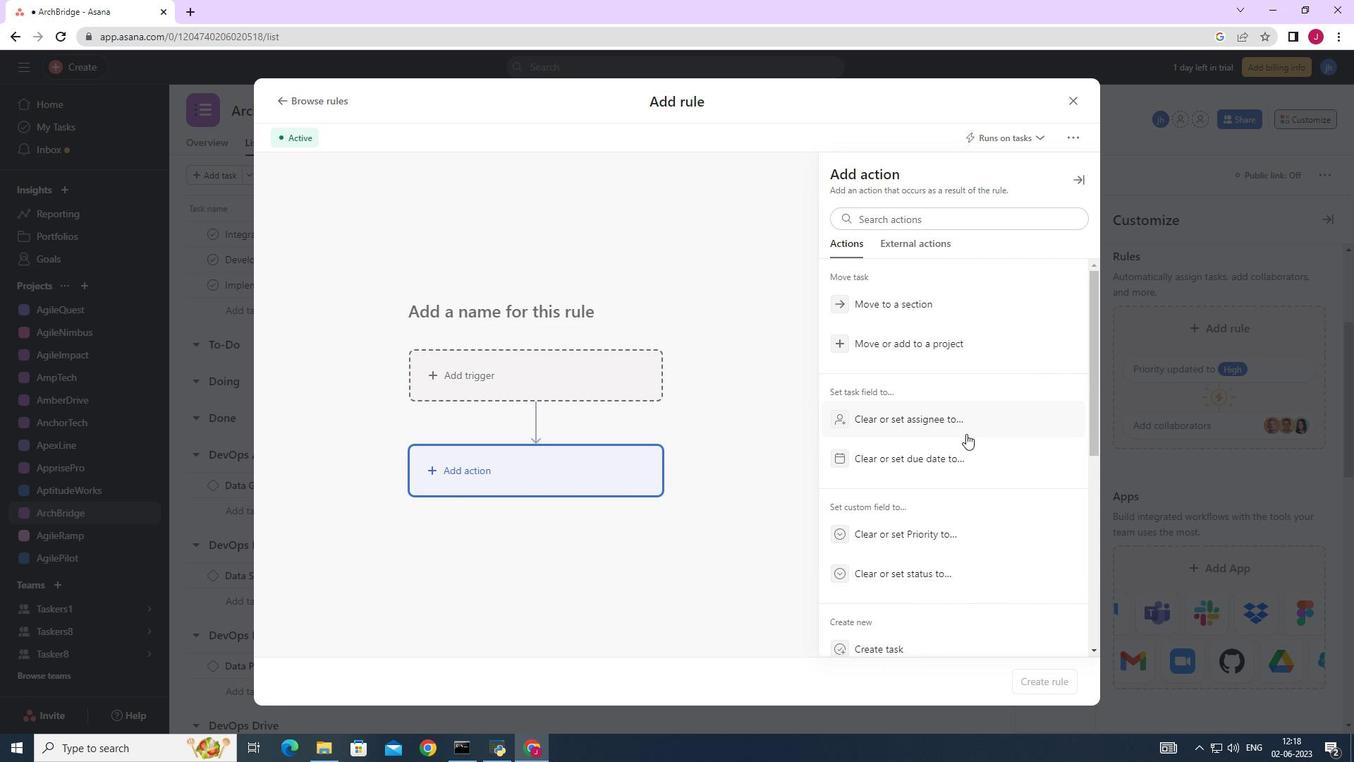 
Action: Mouse scrolled (966, 436) with delta (0, 0)
Screenshot: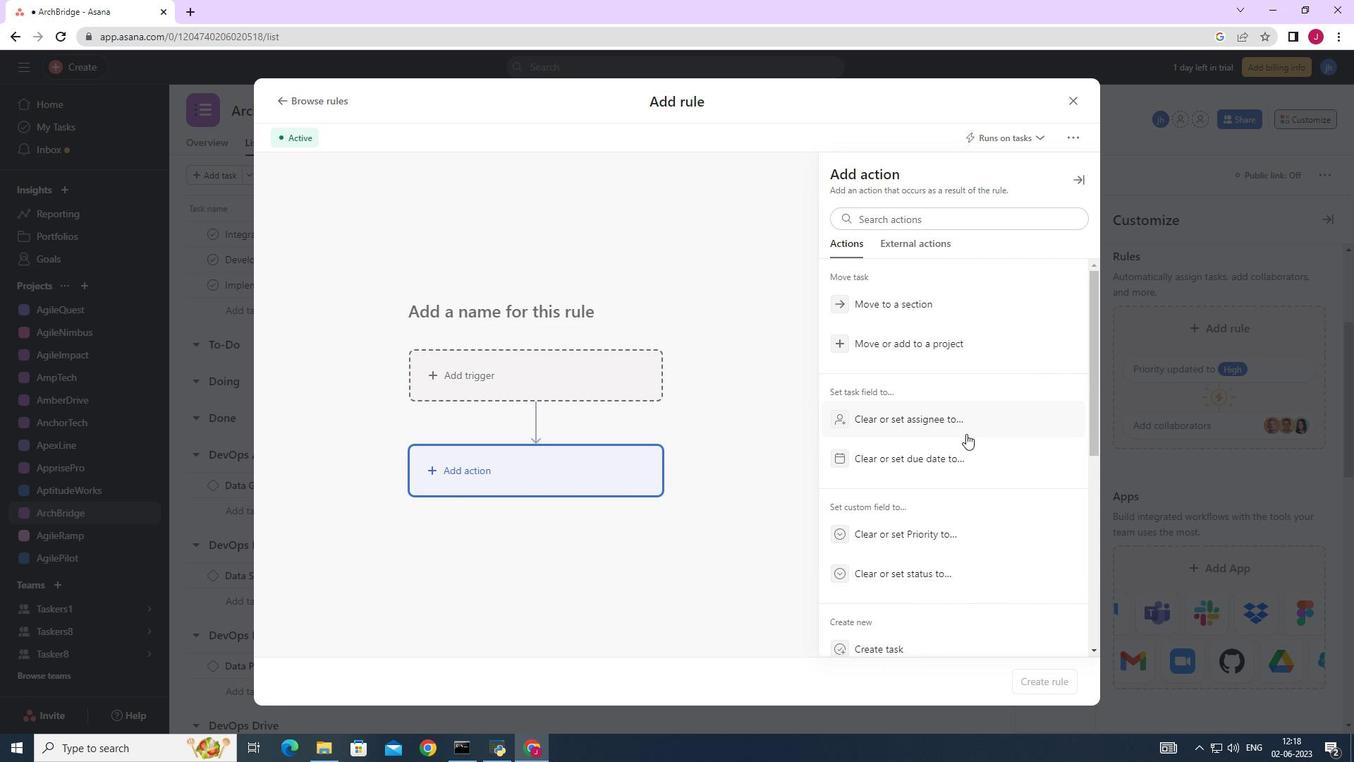 
Action: Mouse moved to (882, 340)
Screenshot: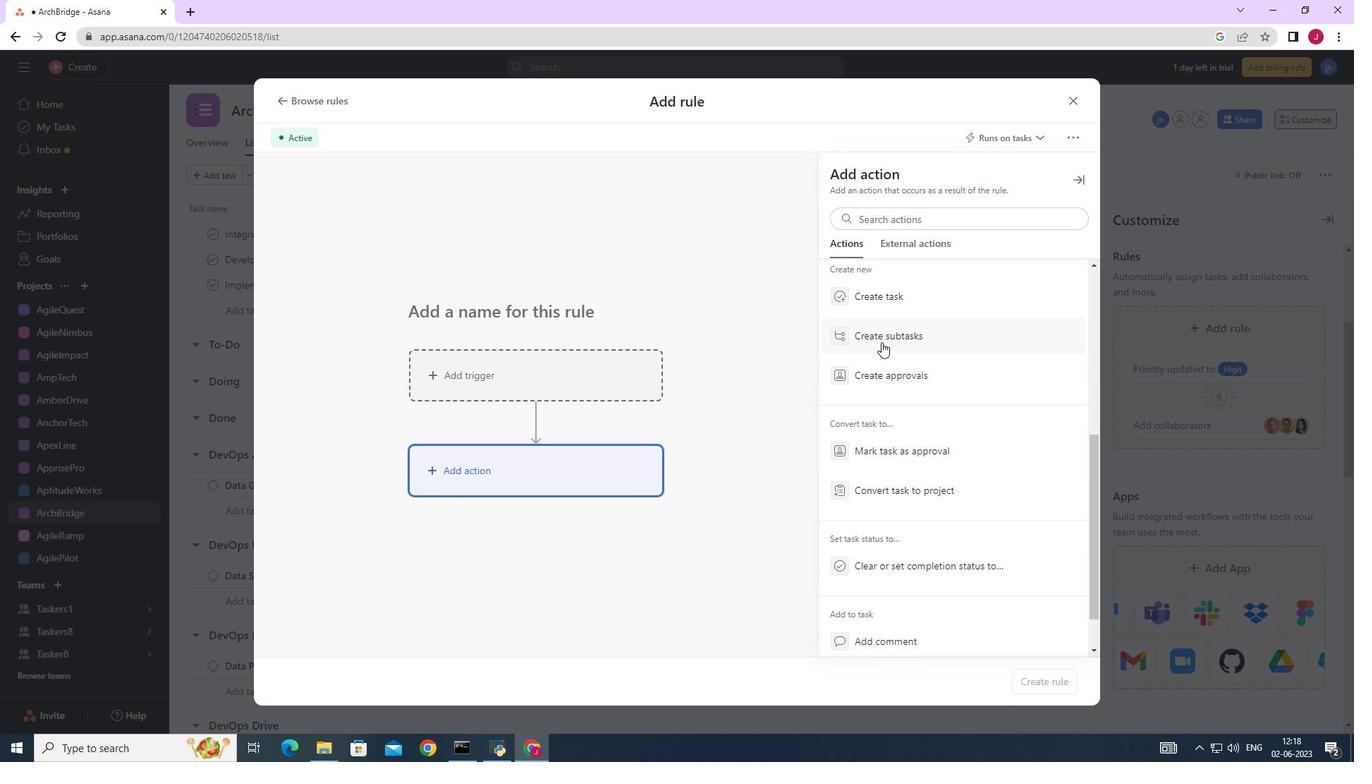 
Action: Mouse pressed left at (882, 340)
Screenshot: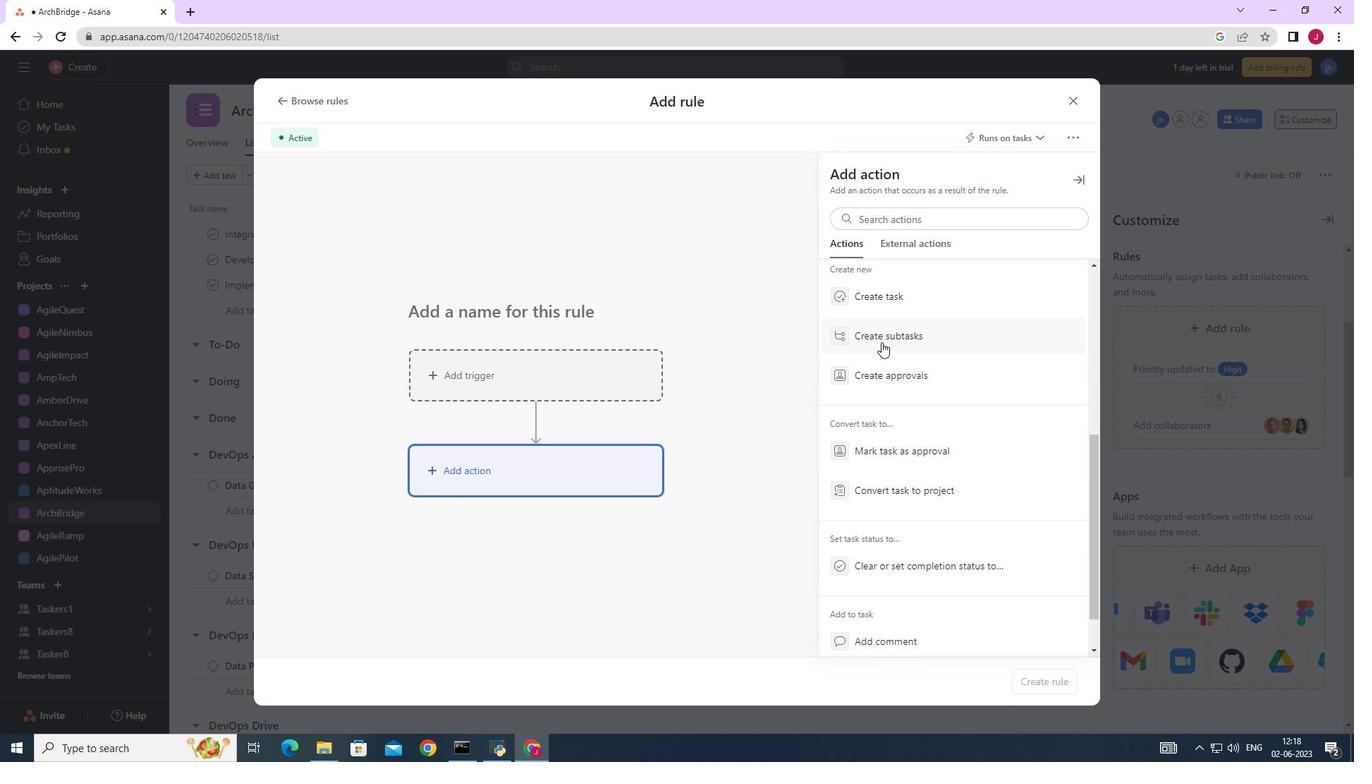 
Action: Mouse moved to (889, 232)
Screenshot: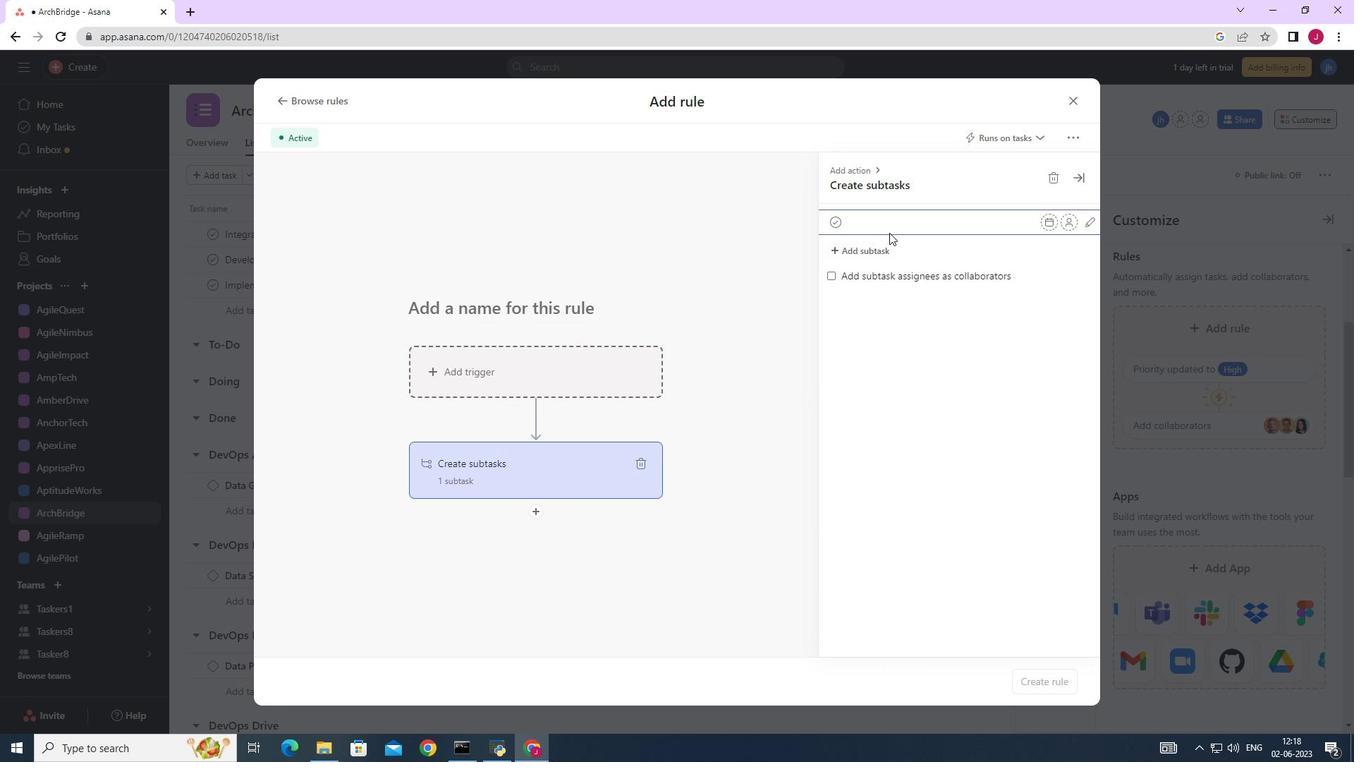 
Action: Key pressed <Key.caps_lock>G<Key.caps_lock>ather<Key.space>and<Key.space><Key.caps_lock>A<Key.caps_lock>nalyse<Key.space><Key.caps_lock>R<Key.caps_lock>equirements
Screenshot: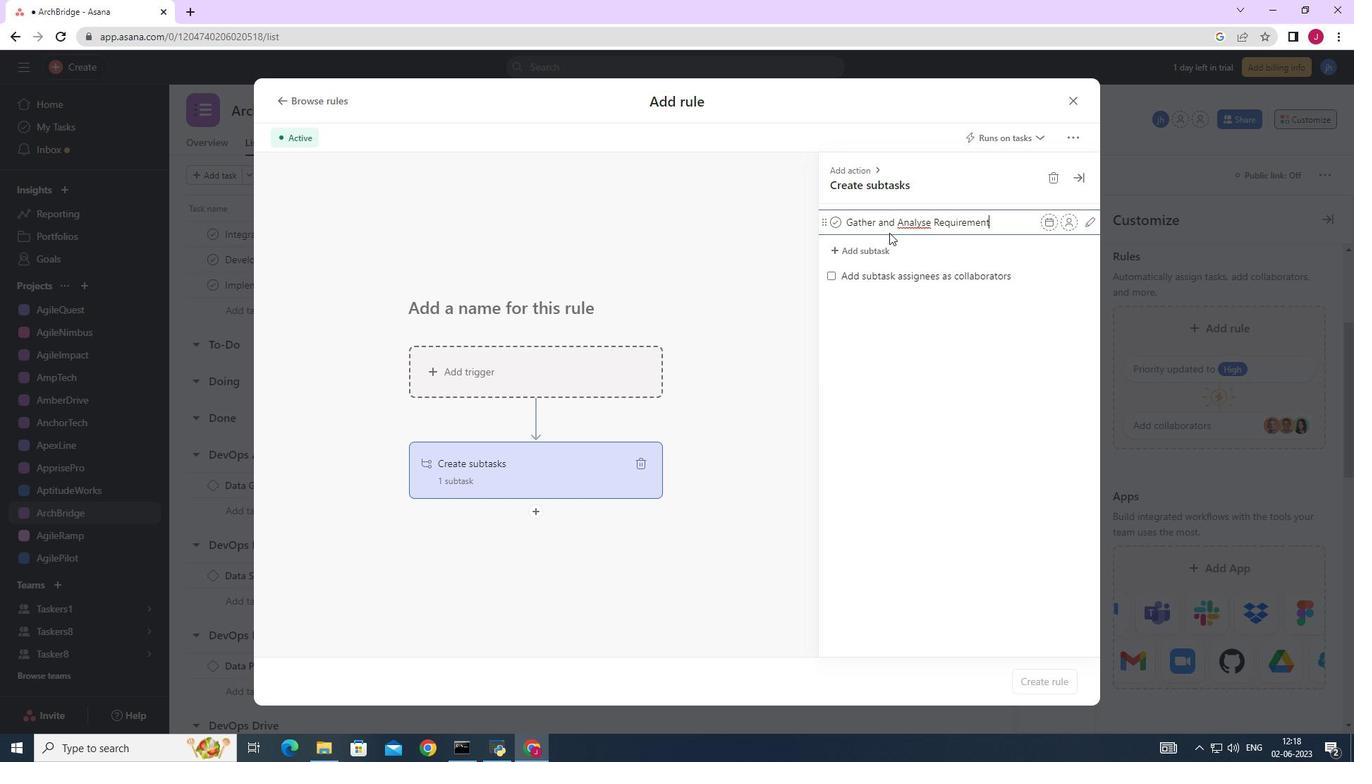 
Action: Mouse moved to (908, 222)
Screenshot: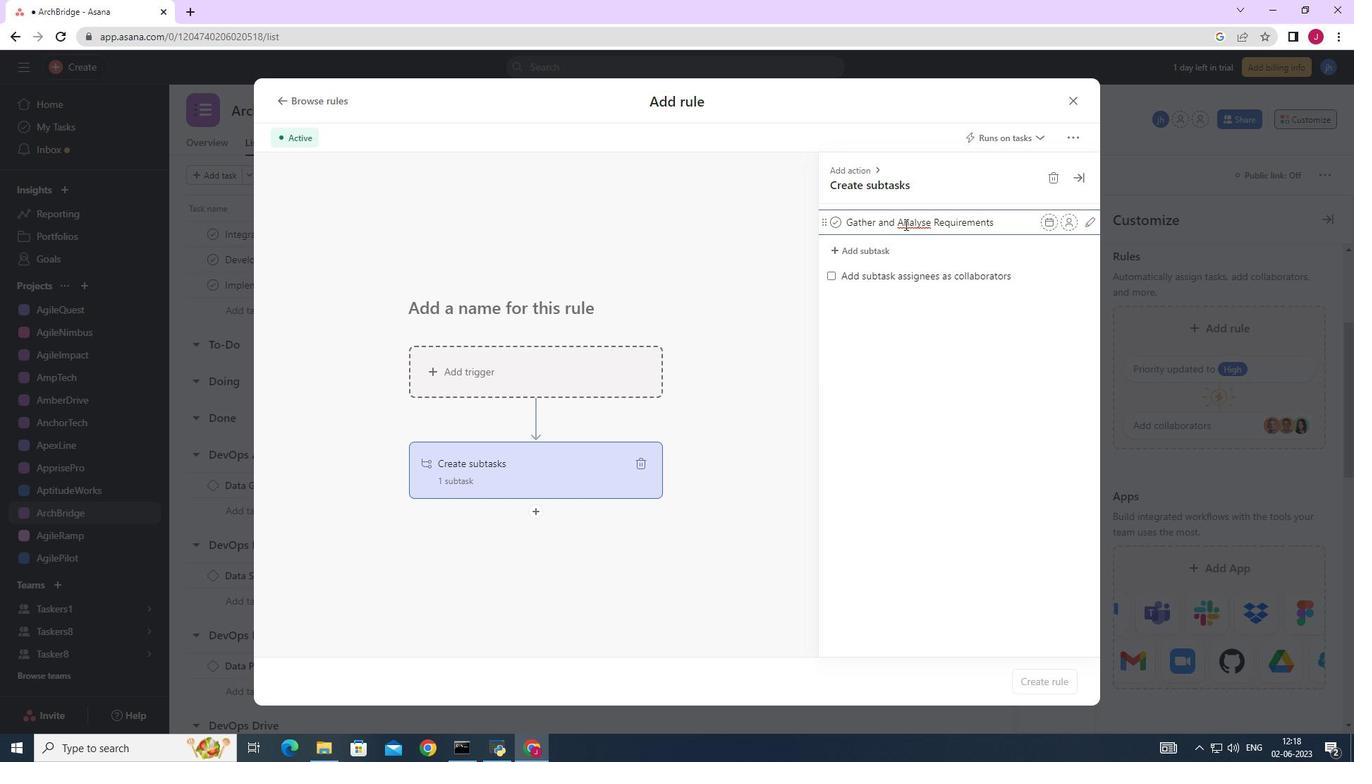 
Action: Mouse pressed right at (908, 222)
Screenshot: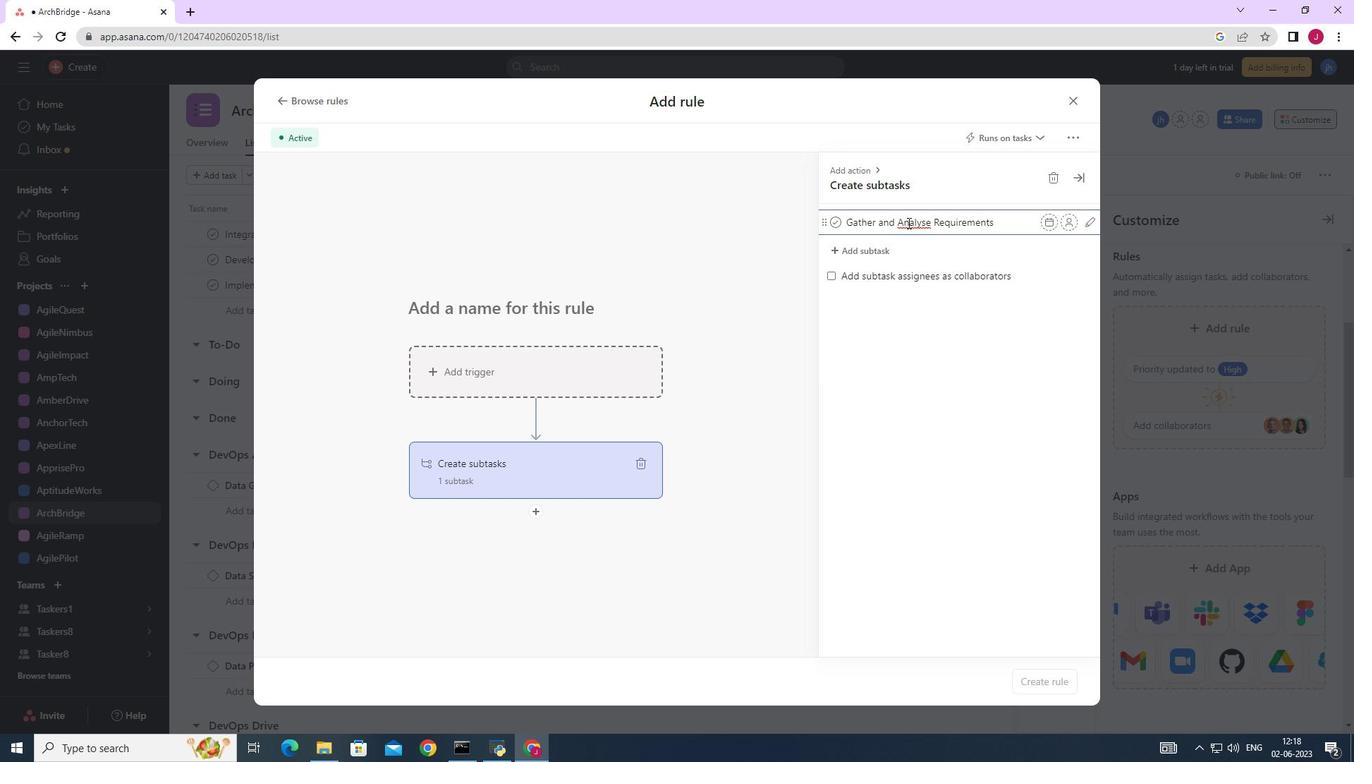 
Action: Mouse moved to (918, 230)
Screenshot: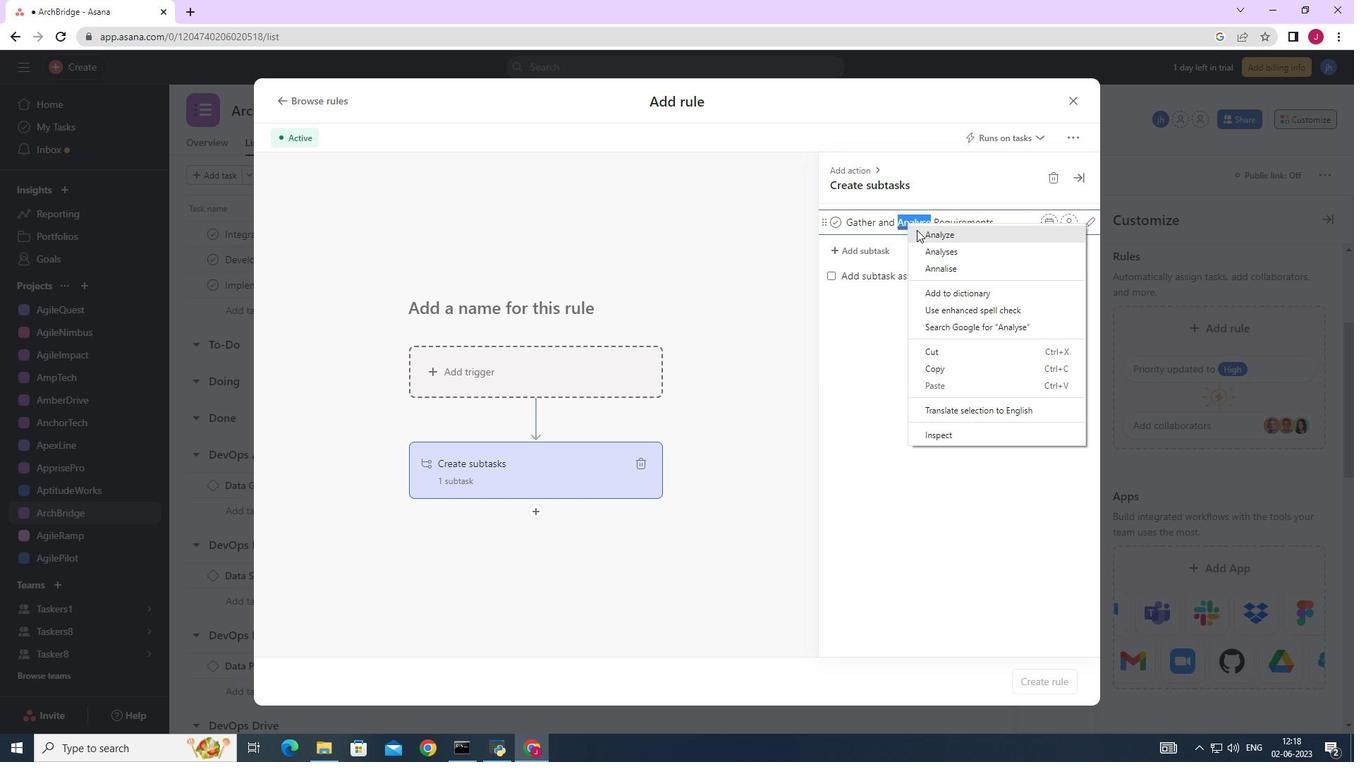 
Action: Mouse pressed left at (918, 230)
Screenshot: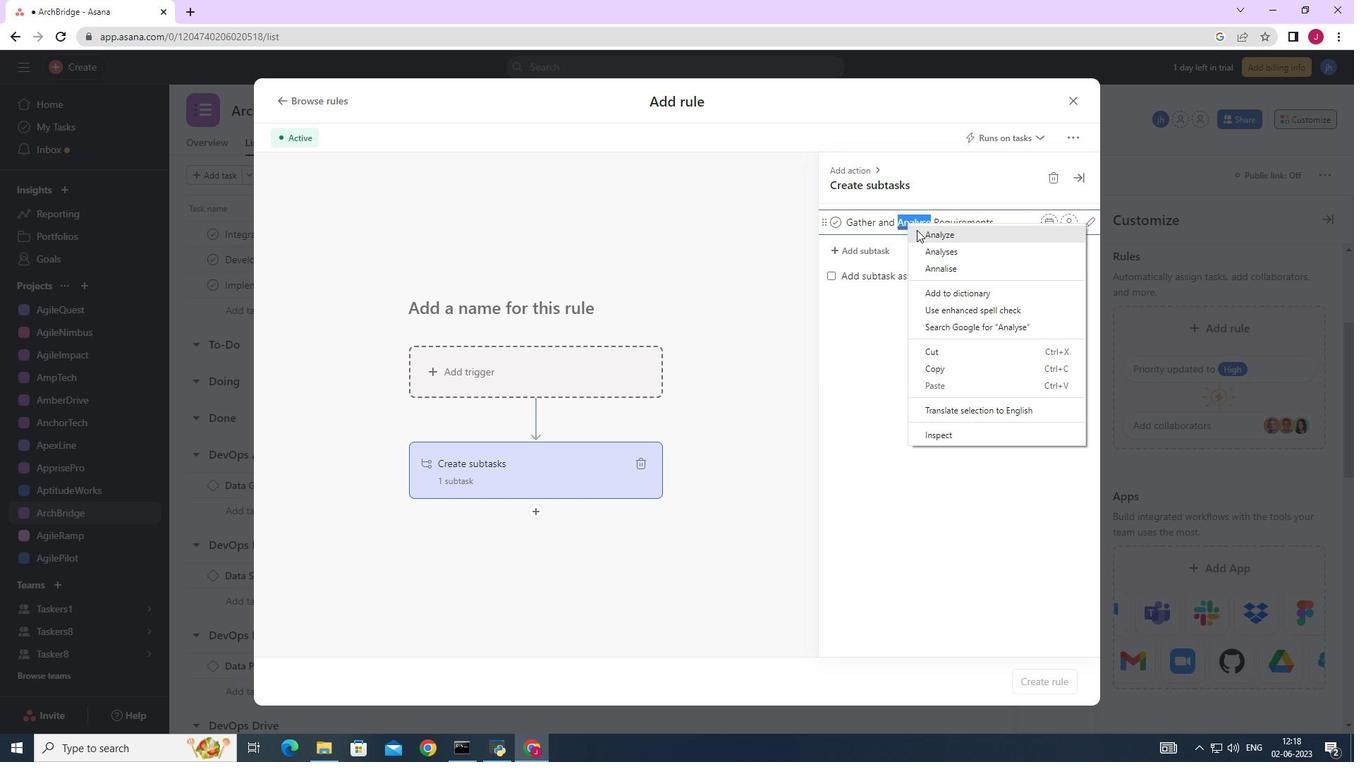 
Action: Mouse moved to (891, 248)
Screenshot: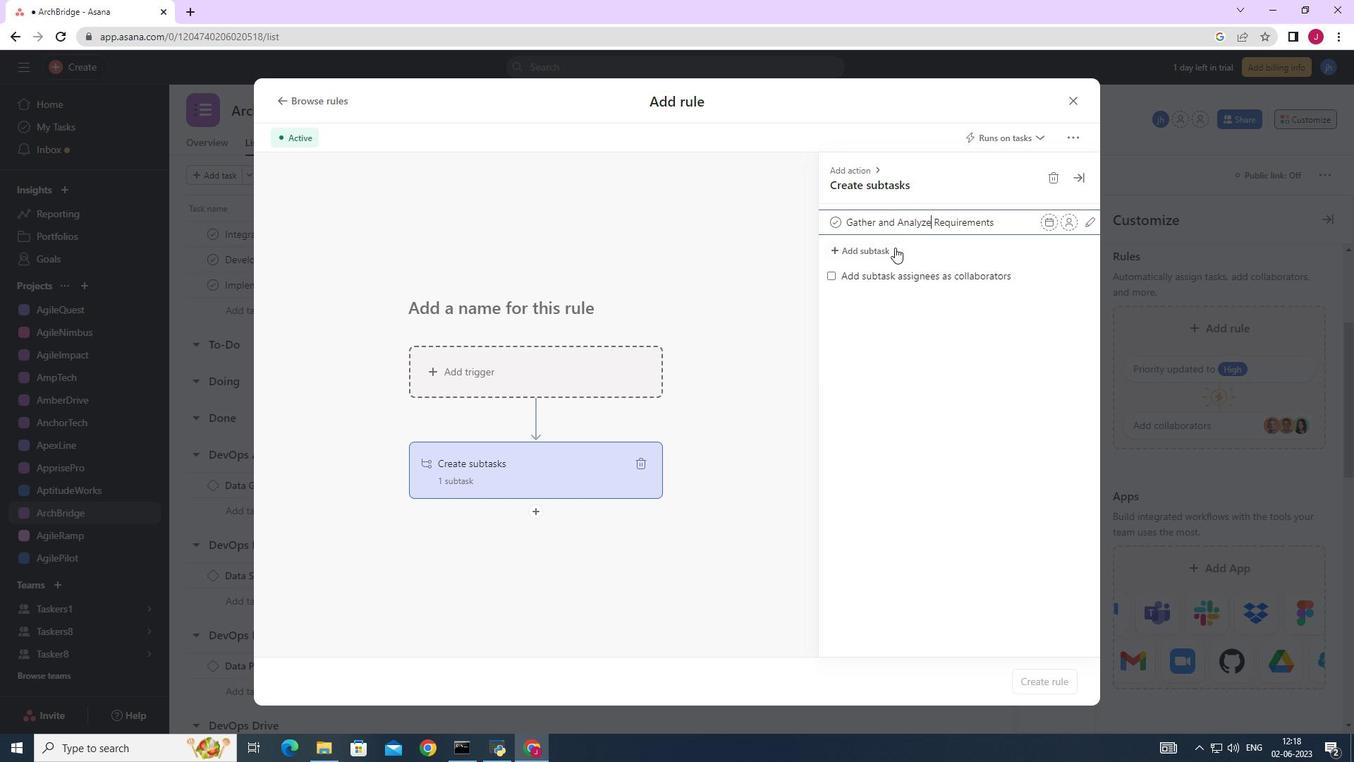 
Action: Mouse pressed left at (891, 248)
Screenshot: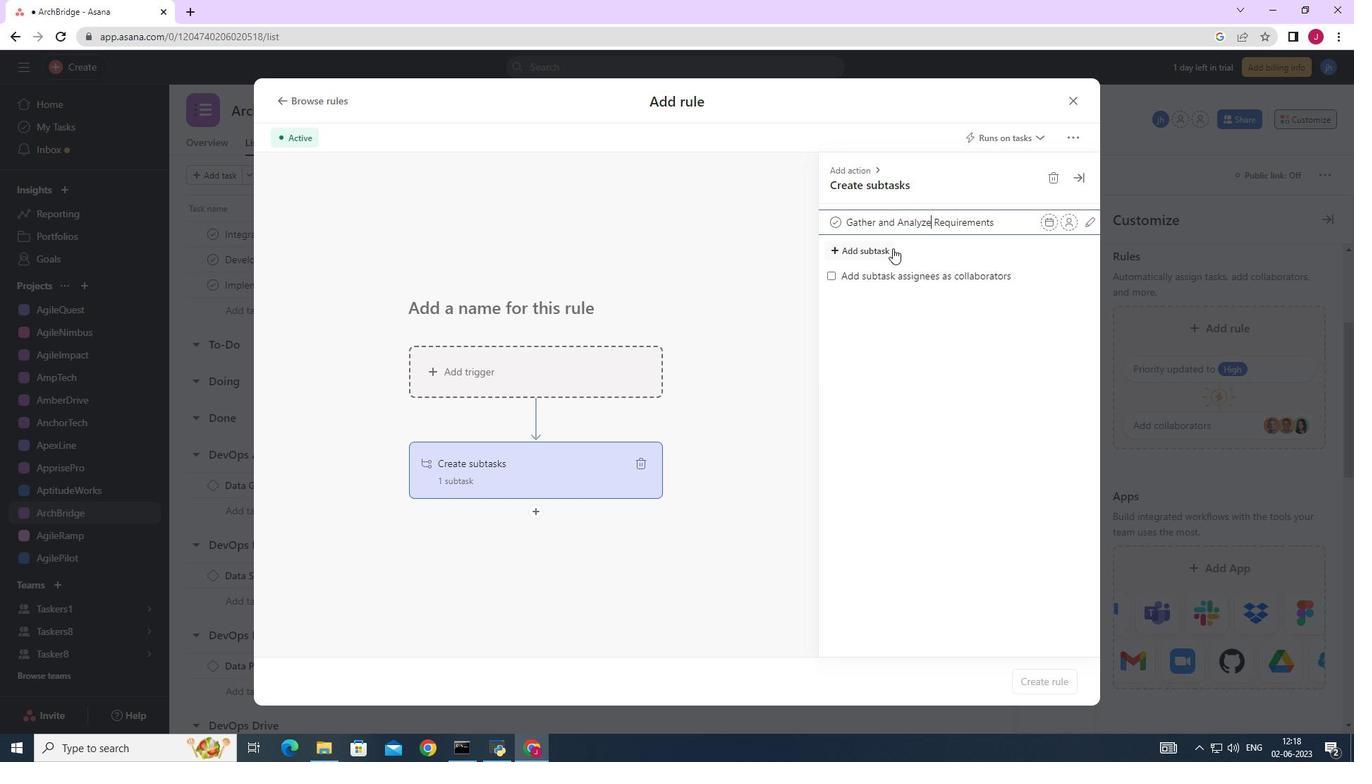 
Action: Key pressed d<Key.caps_lock>E<Key.backspace><Key.backspace>S<Key.backspace><Key.caps_lock>design<Key.space><Key.backspace><Key.backspace><Key.backspace><Key.backspace><Key.backspace><Key.backspace><Key.backspace><Key.backspace><Key.backspace><Key.backspace><Key.caps_lock>D<Key.caps_lock>esign<Key.space>and<Key.space><Key.caps_lock>I<Key.caps_lock>mplen<Key.backspace>ment<Key.space><Key.caps_lock>S<Key.caps_lock>olution<Key.enter><Key.caps_lock>S<Key.caps_lock>ystem<Key.space><Key.caps_lock>T<Key.caps_lock>est<Key.space>and<Key.space><Key.caps_lock>UAT<Key.enter><Key.caps_lock>r<Key.caps_lock>ELEASE<Key.space><Key.backspace><Key.backspace><Key.backspace><Key.backspace><Key.backspace><Key.backspace><Key.backspace><Key.backspace><Key.backspace><Key.backspace><Key.backspace><Key.backspace><Key.backspace><Key.backspace><Key.backspace><Key.backspace><Key.backspace>R<Key.caps_lock>elease<Key.space>to<Key.space><Key.caps_lock>P<Key.caps_lock>roduction<Key.space>/<Key.space><Key.caps_lock>G<Key.caps_lock>o<Key.space><Key.caps_lock>L<Key.caps_lock>ive<Key.enter>
Screenshot: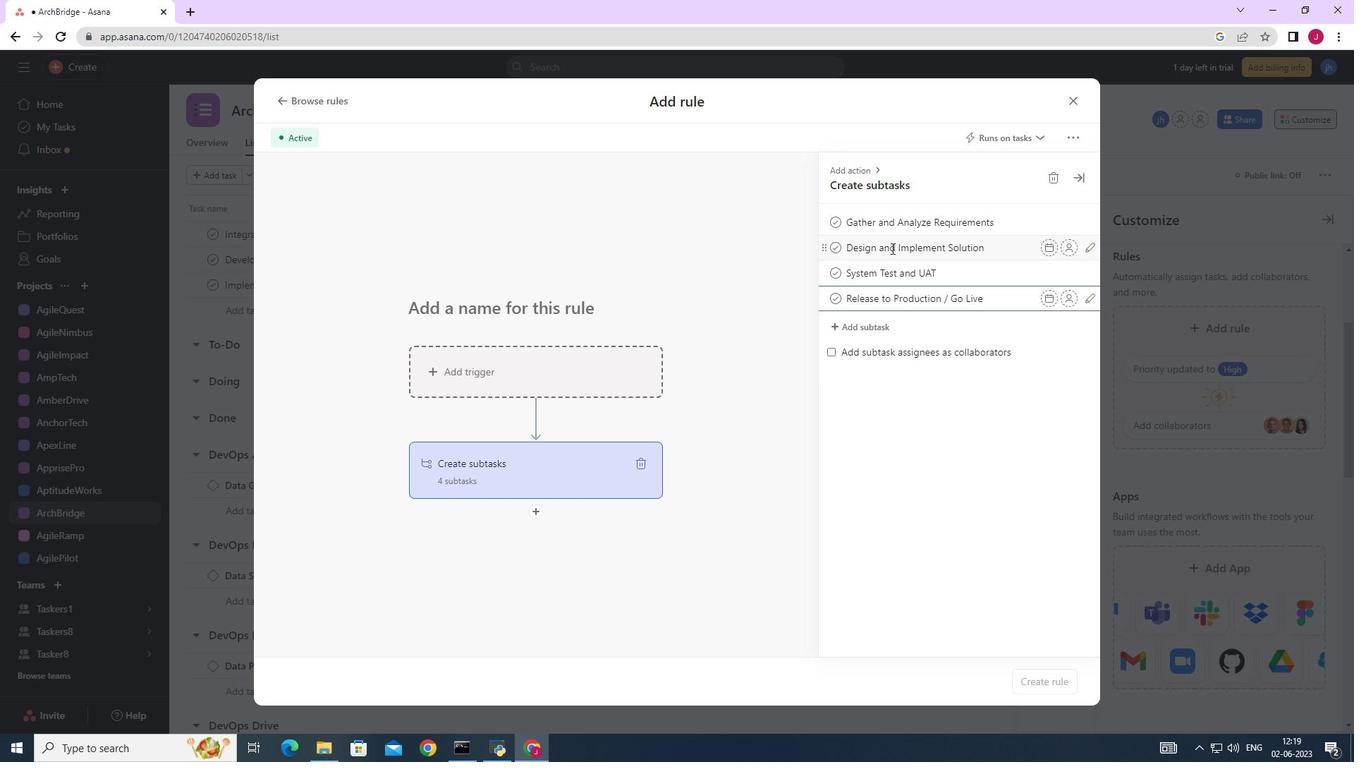 
Action: Mouse moved to (1069, 105)
Screenshot: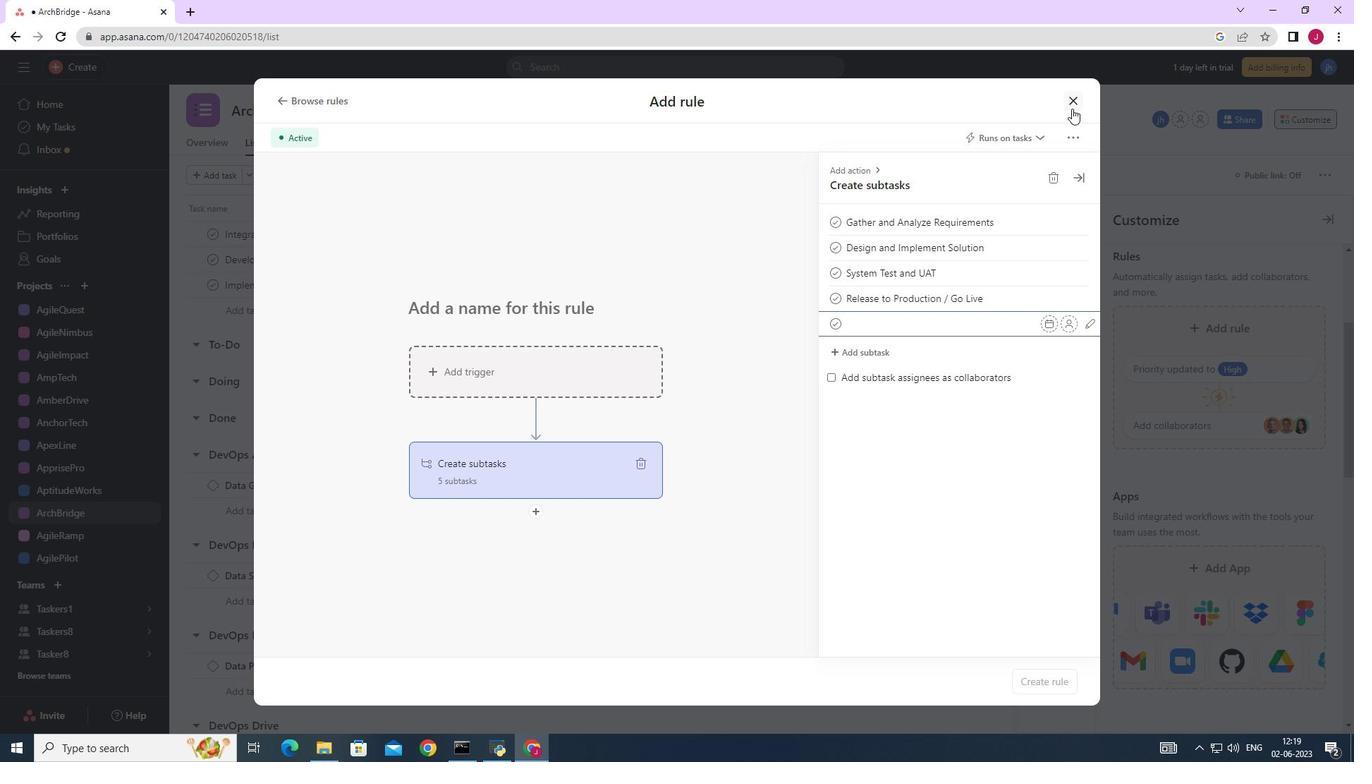 
Action: Mouse pressed left at (1069, 105)
Screenshot: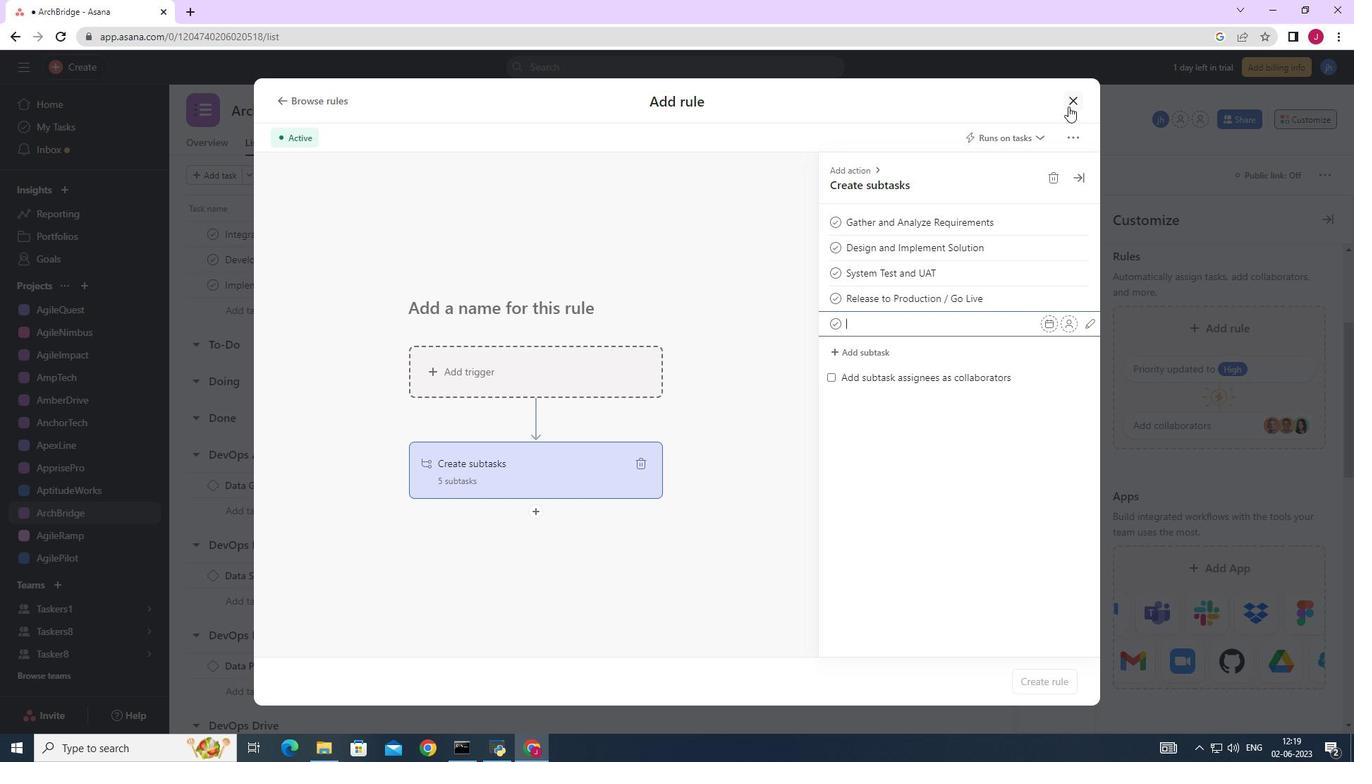 
Action: Mouse moved to (1070, 104)
Screenshot: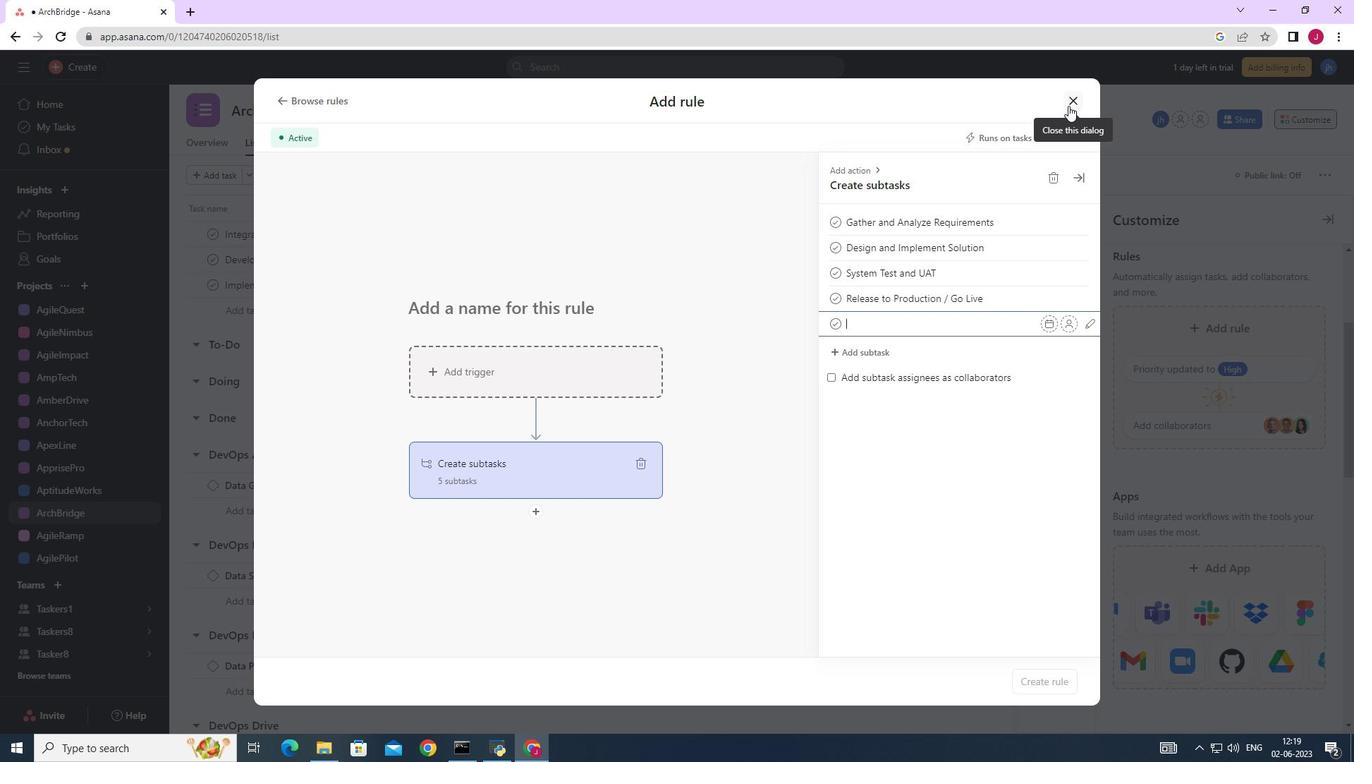 
